 Task: Look for space in Senftenberg, Germany from 11th June, 2023 to 17th June, 2023 for 1 adult in price range Rs.5000 to Rs.12000. Place can be private room with 1  bedroom having 1 bed and 1 bathroom. Property type can be house, flat, guest house, hotel. Booking option can be shelf check-in. Required host language is English.
Action: Mouse moved to (385, 66)
Screenshot: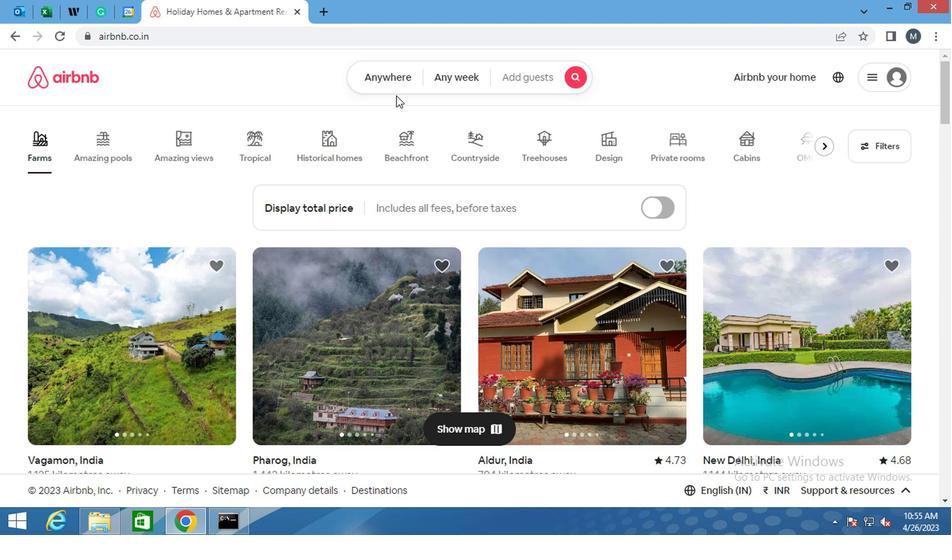 
Action: Mouse pressed left at (385, 66)
Screenshot: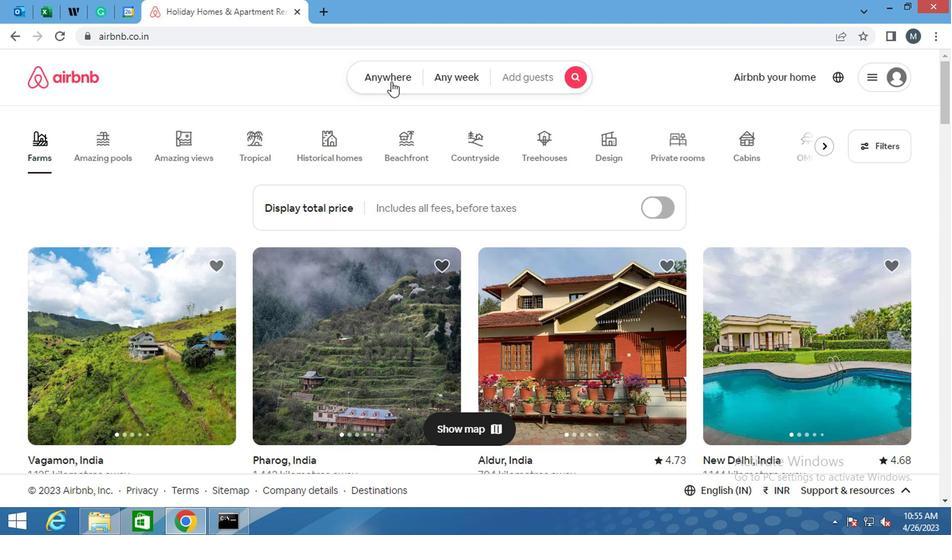 
Action: Mouse moved to (251, 127)
Screenshot: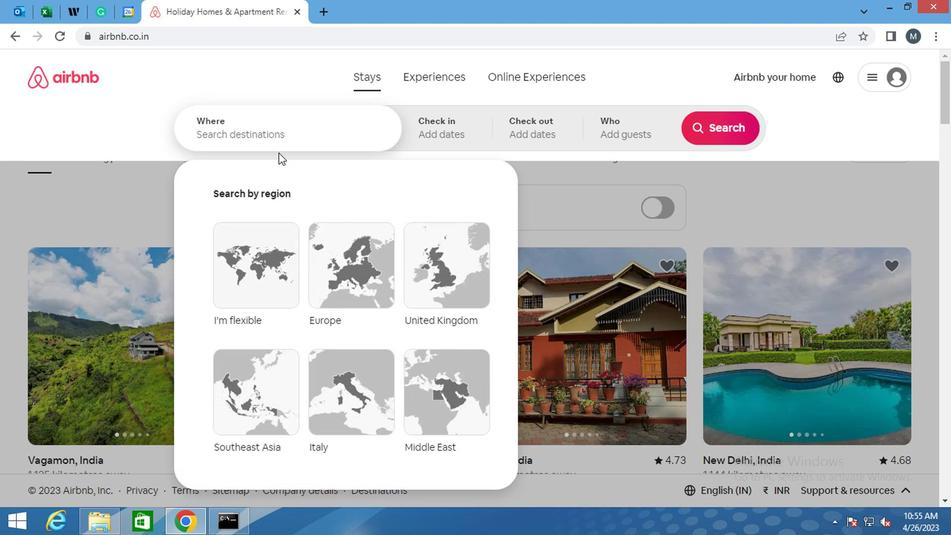 
Action: Mouse pressed left at (251, 127)
Screenshot: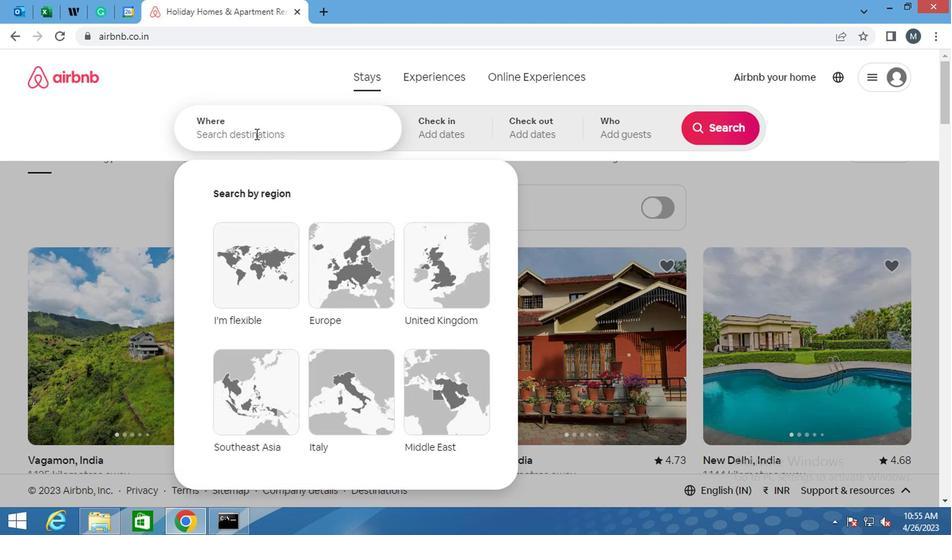 
Action: Key pressed <Key.shift>SENFEN<Key.backspace><Key.backspace>TENBERG,<Key.space><Key.shift>GERMANY<Key.enter>
Screenshot: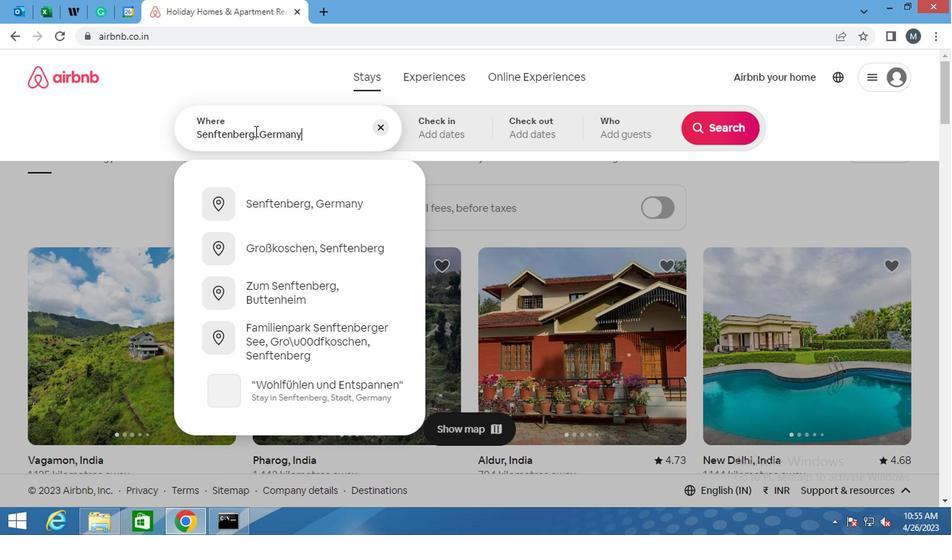 
Action: Mouse moved to (710, 239)
Screenshot: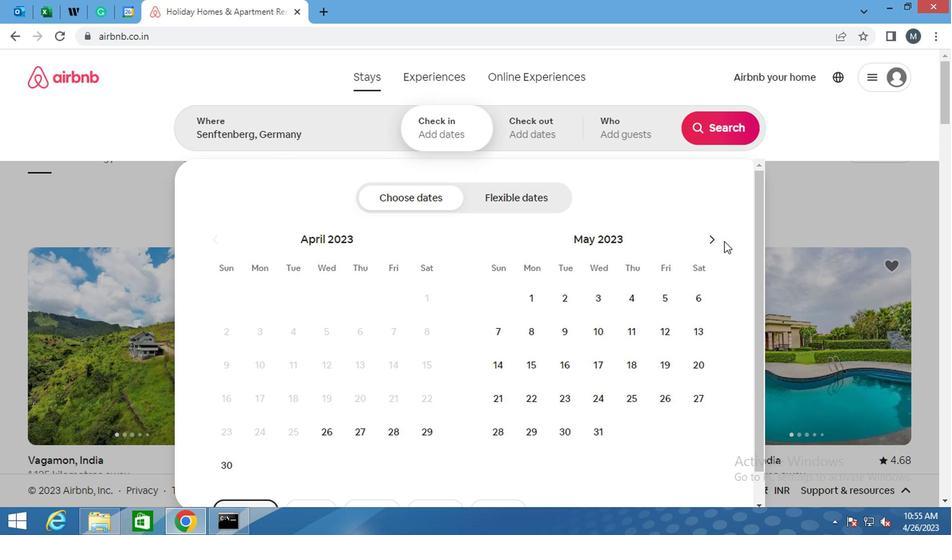 
Action: Mouse pressed left at (710, 239)
Screenshot: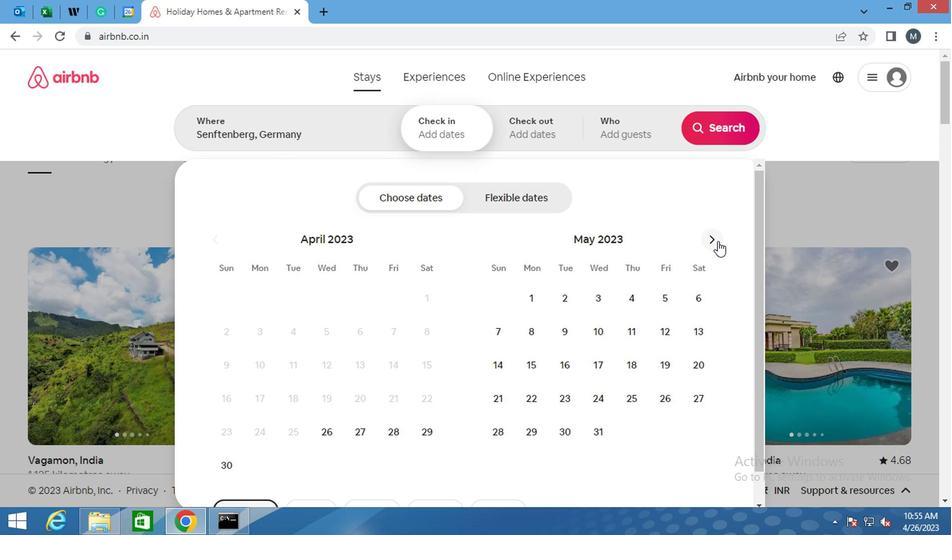 
Action: Mouse pressed left at (710, 239)
Screenshot: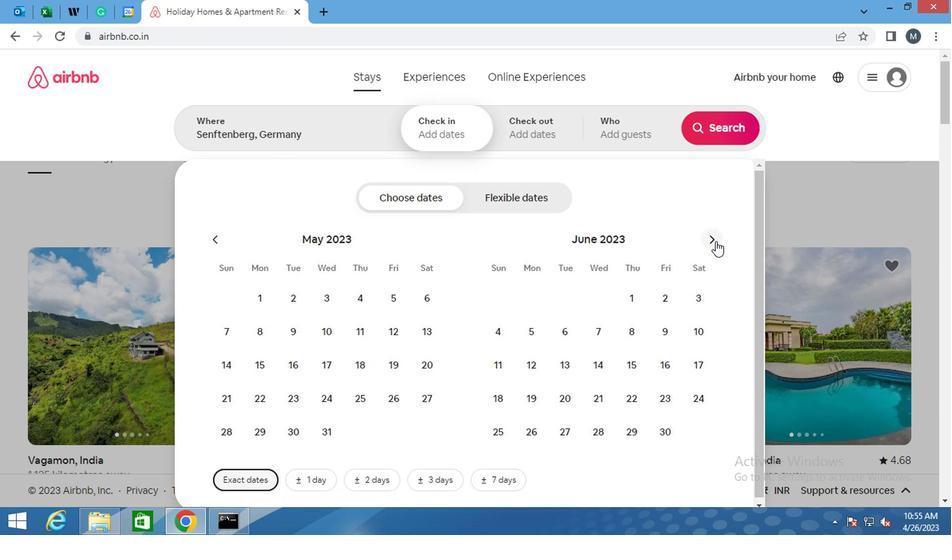 
Action: Mouse moved to (207, 373)
Screenshot: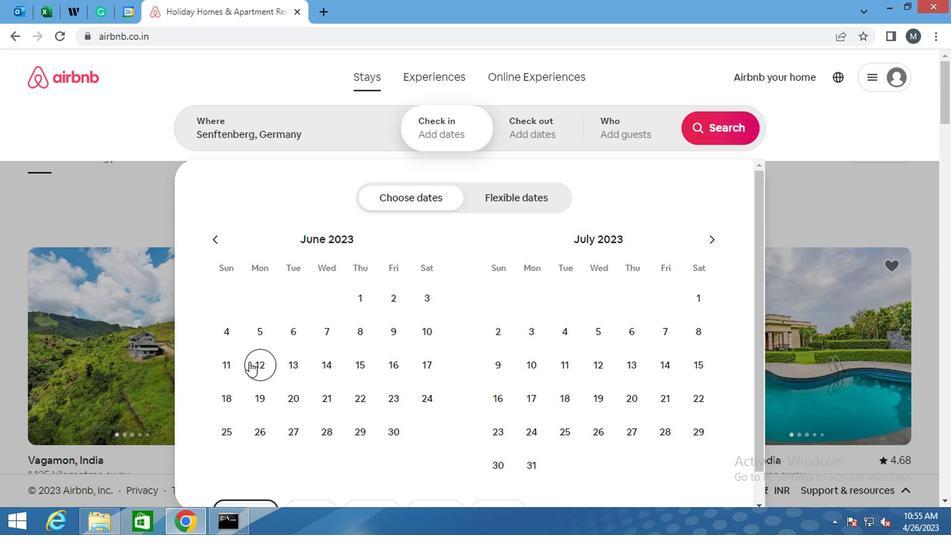 
Action: Mouse pressed left at (207, 373)
Screenshot: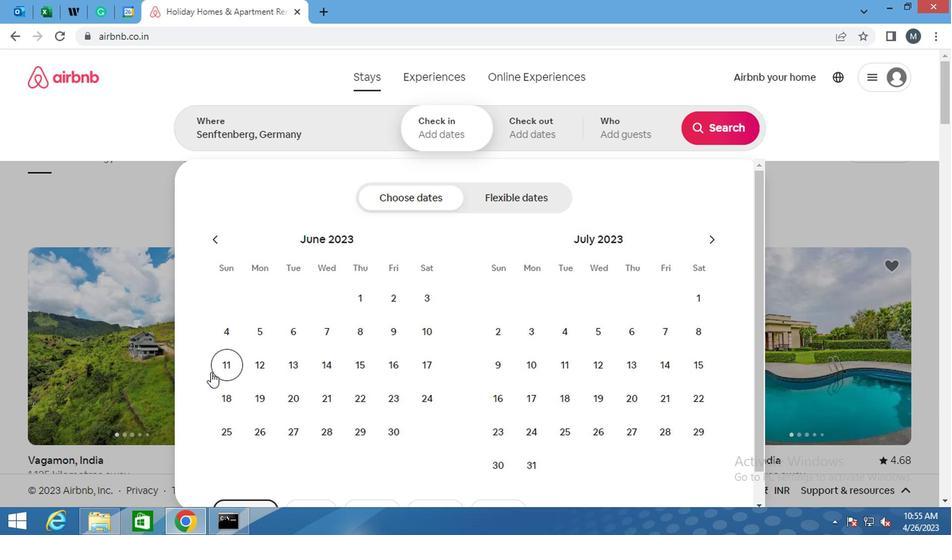 
Action: Mouse moved to (227, 365)
Screenshot: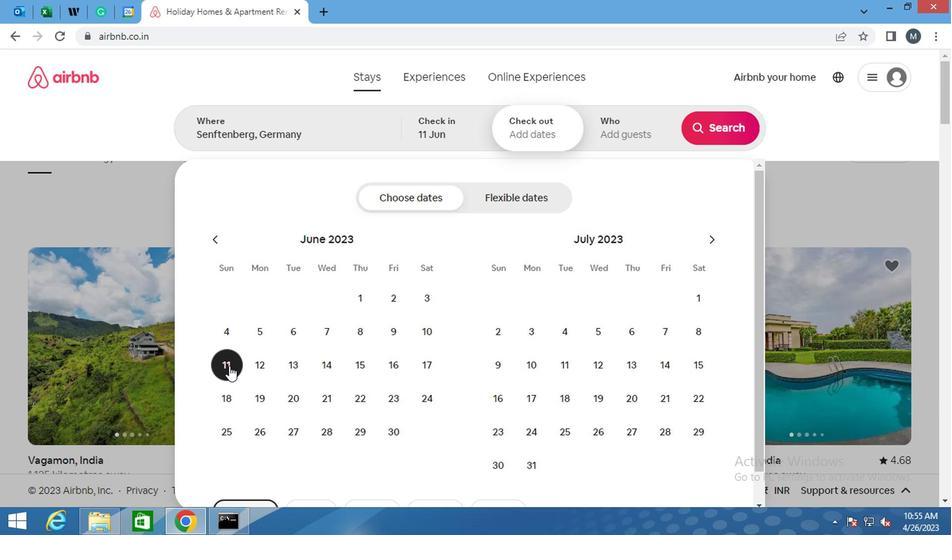 
Action: Mouse pressed left at (227, 365)
Screenshot: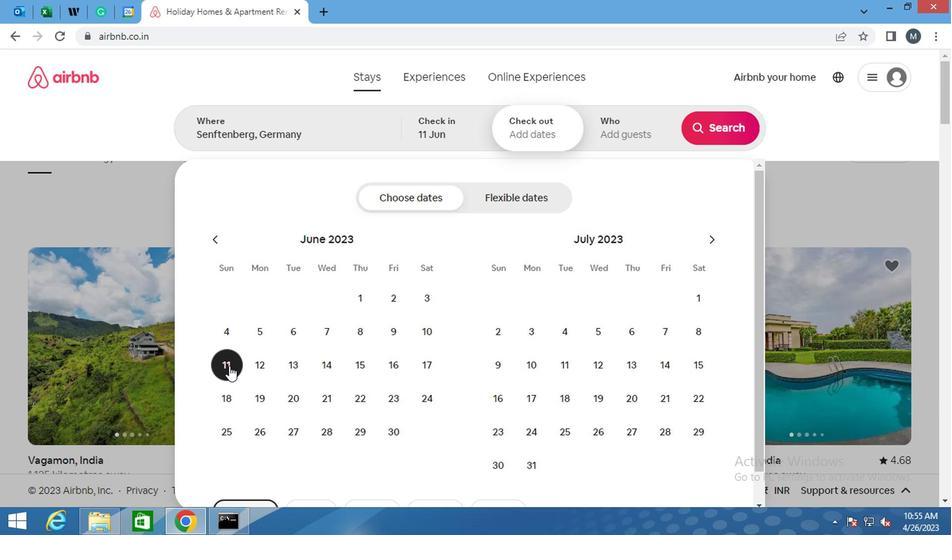 
Action: Mouse pressed left at (227, 365)
Screenshot: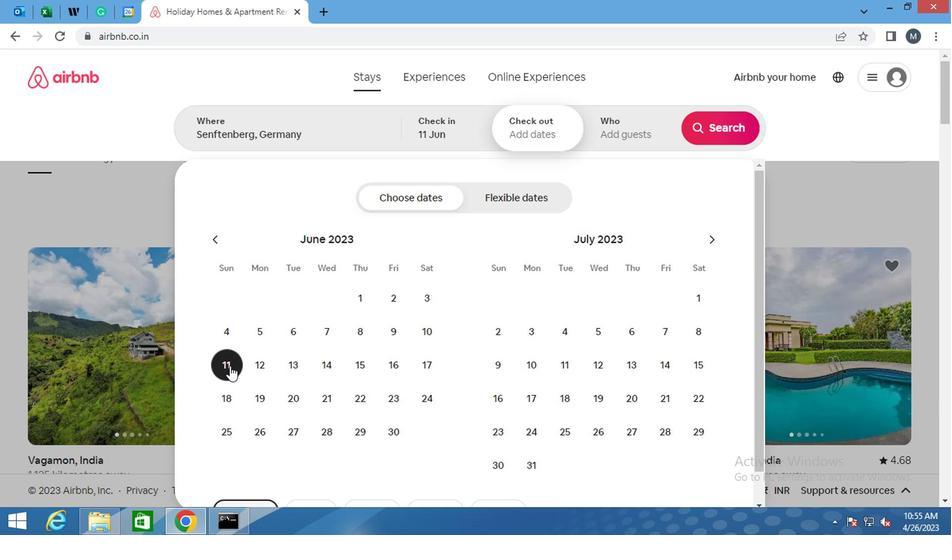 
Action: Mouse moved to (415, 361)
Screenshot: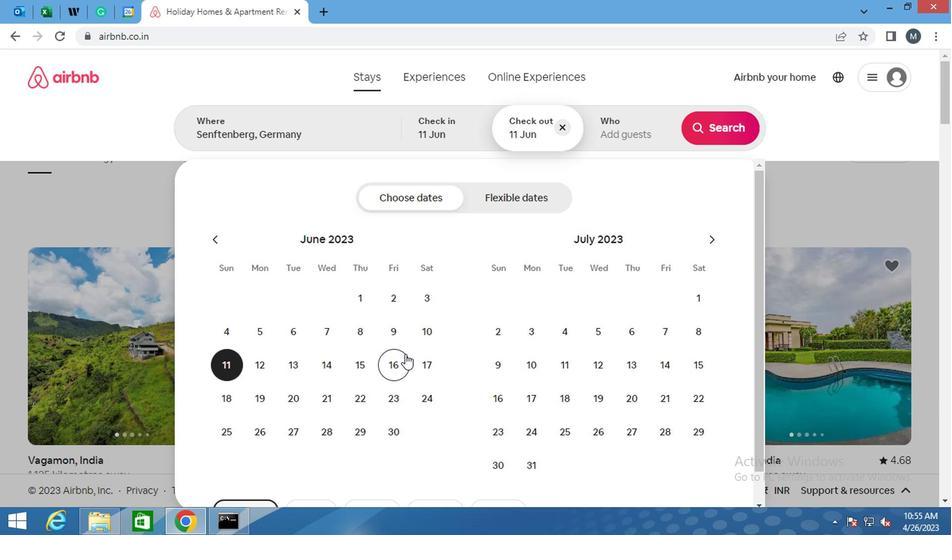 
Action: Mouse pressed left at (415, 361)
Screenshot: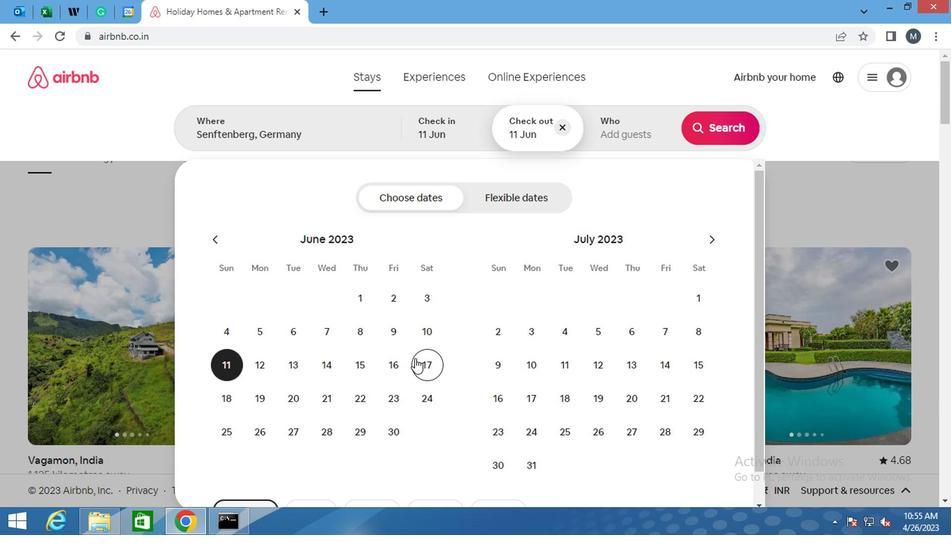 
Action: Mouse moved to (625, 115)
Screenshot: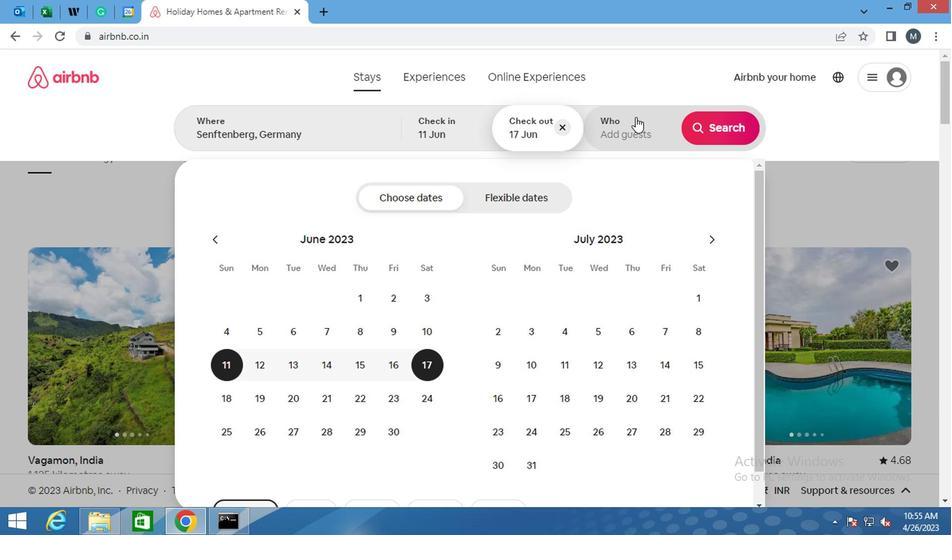 
Action: Mouse pressed left at (625, 115)
Screenshot: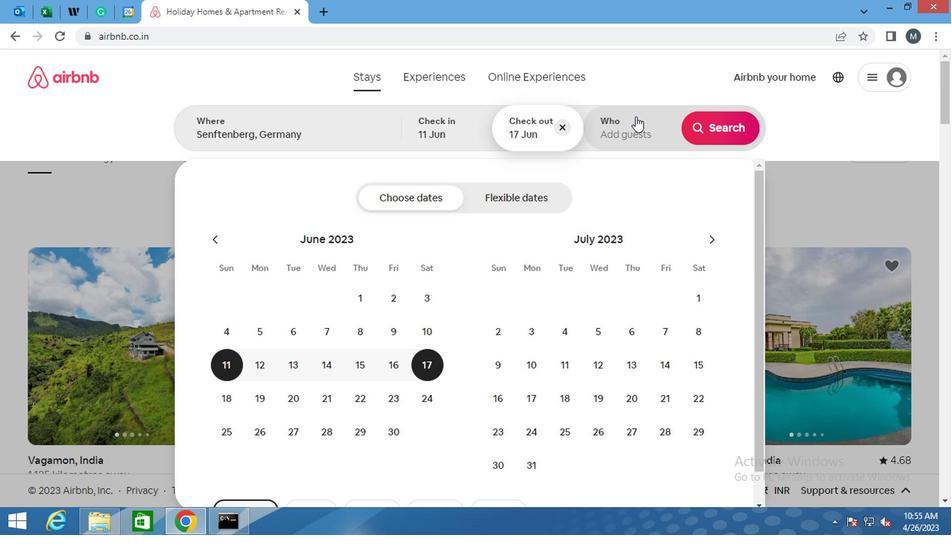 
Action: Mouse moved to (721, 193)
Screenshot: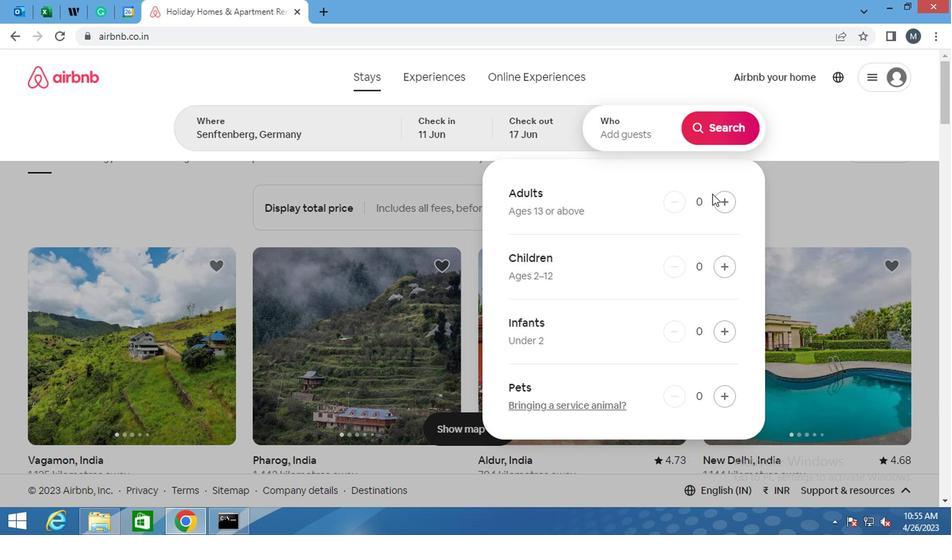 
Action: Mouse pressed left at (721, 193)
Screenshot: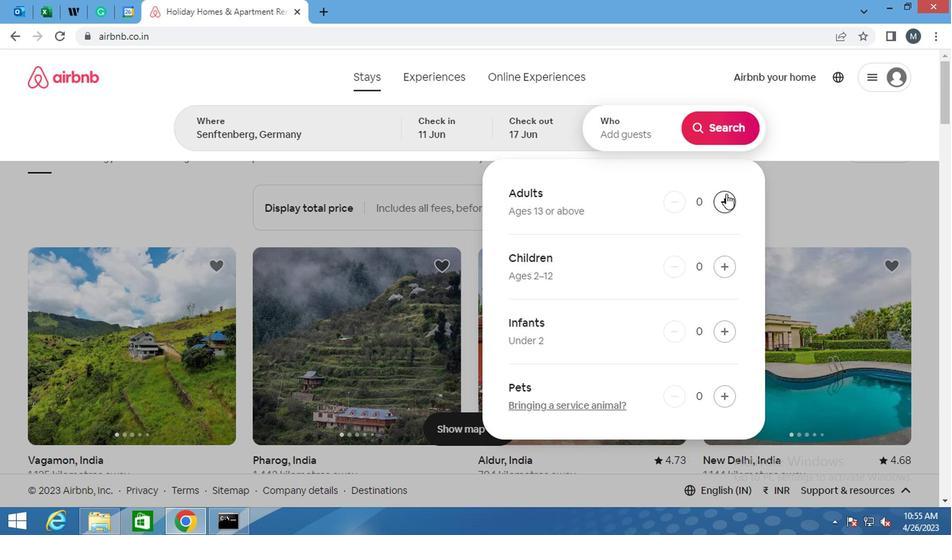 
Action: Mouse moved to (709, 145)
Screenshot: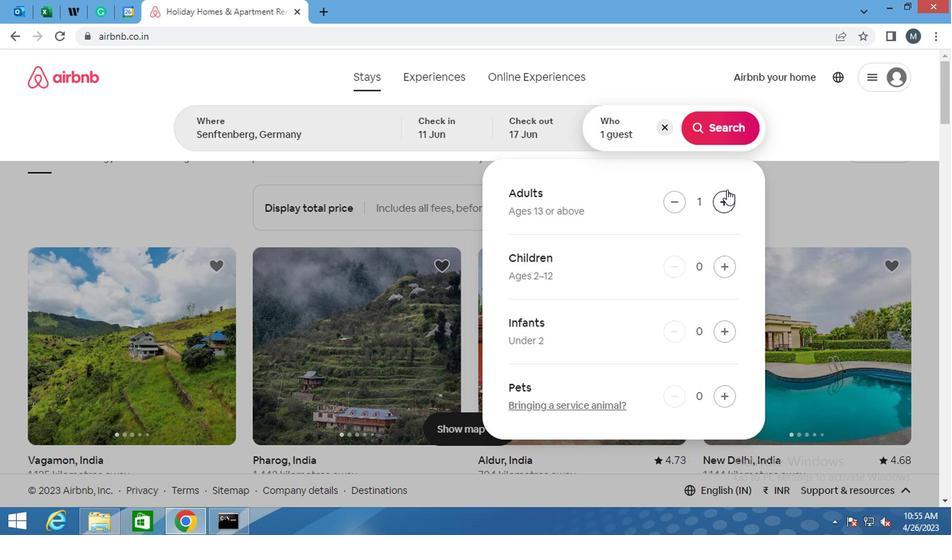 
Action: Mouse pressed left at (709, 145)
Screenshot: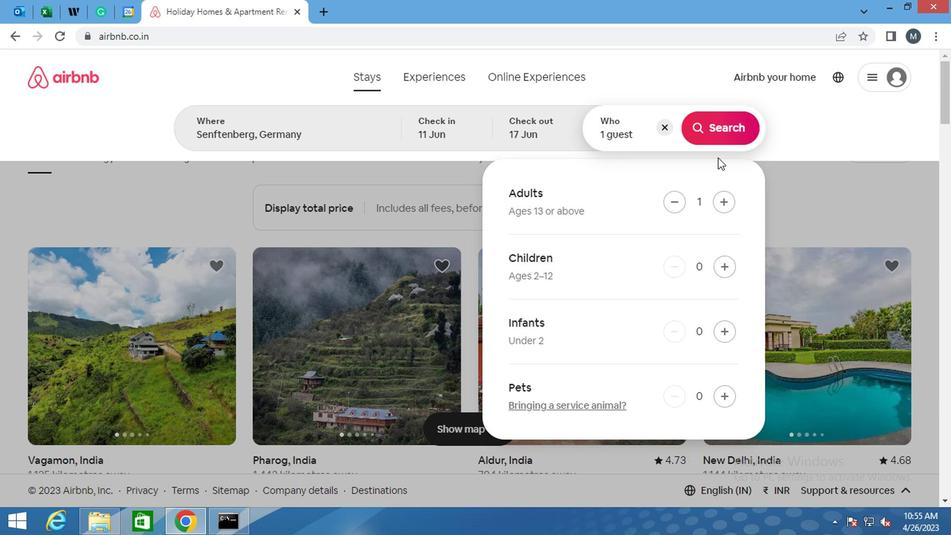 
Action: Mouse moved to (738, 125)
Screenshot: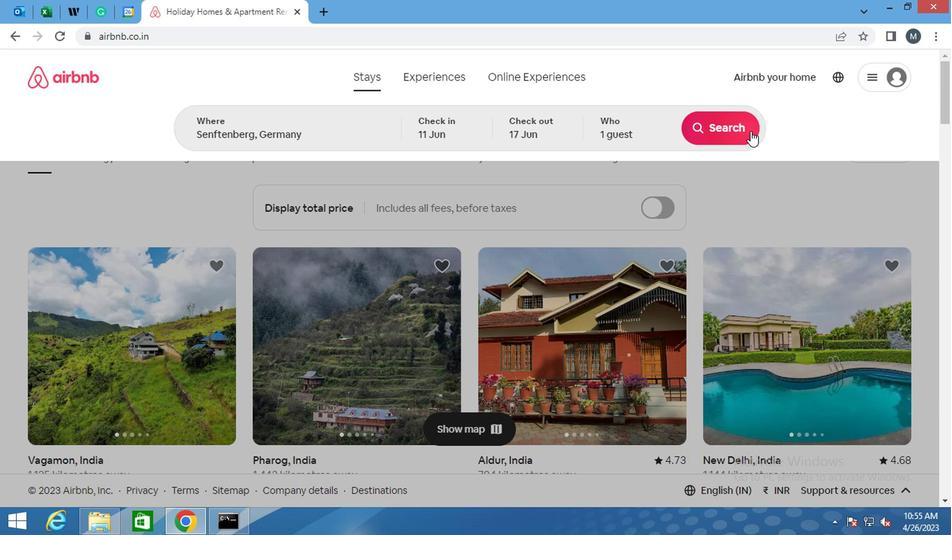 
Action: Mouse pressed left at (738, 125)
Screenshot: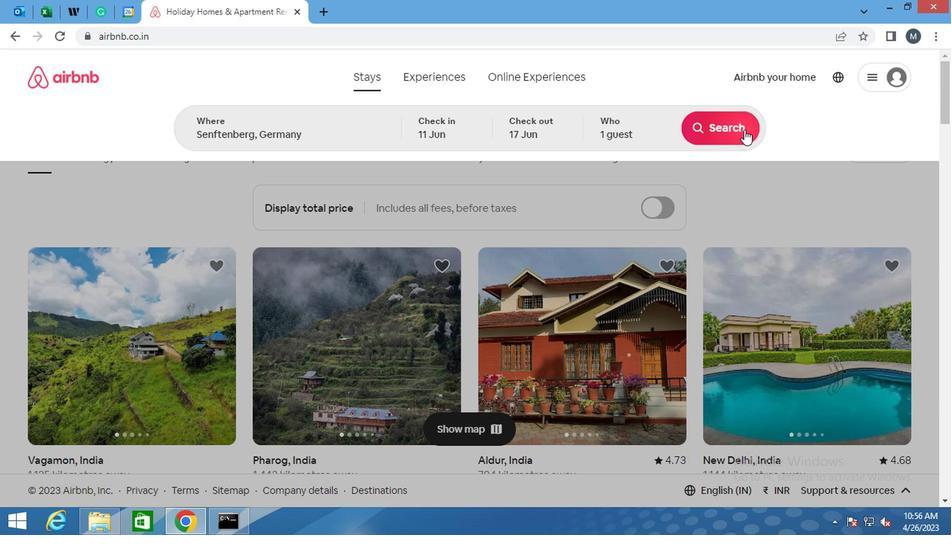 
Action: Mouse moved to (882, 137)
Screenshot: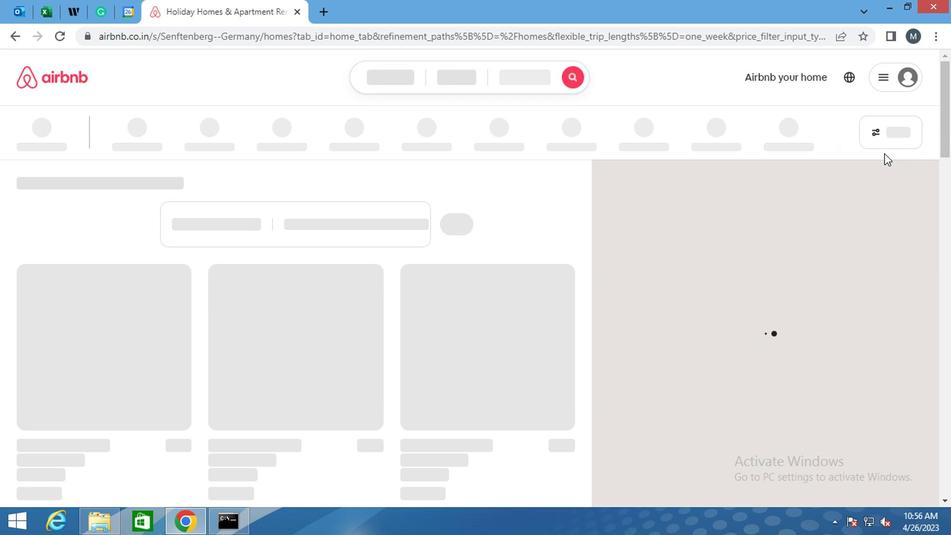 
Action: Mouse pressed left at (882, 137)
Screenshot: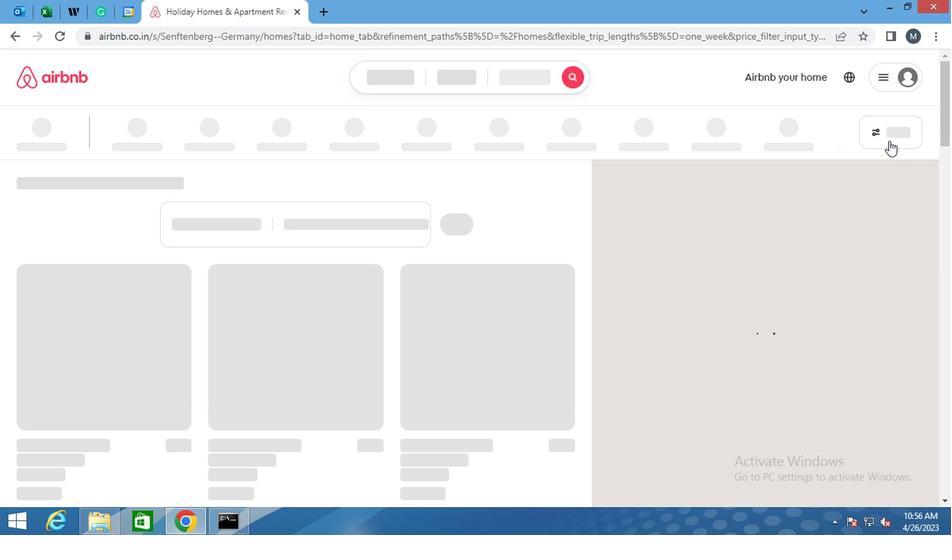 
Action: Mouse moved to (884, 122)
Screenshot: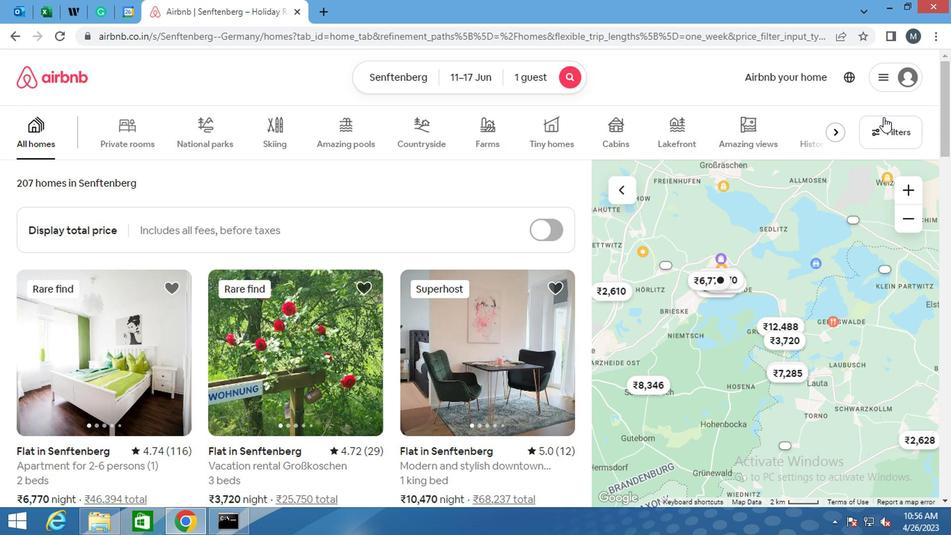 
Action: Mouse pressed left at (884, 122)
Screenshot: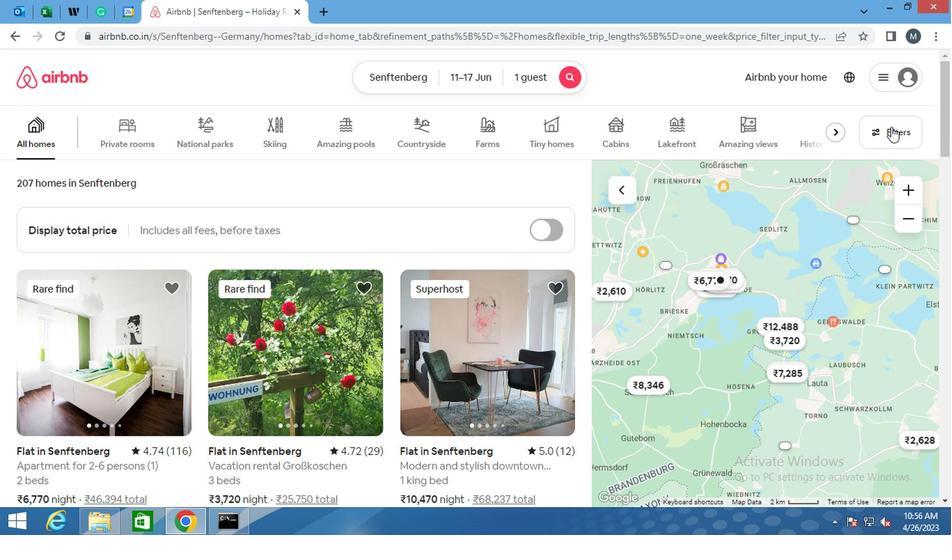 
Action: Mouse moved to (367, 309)
Screenshot: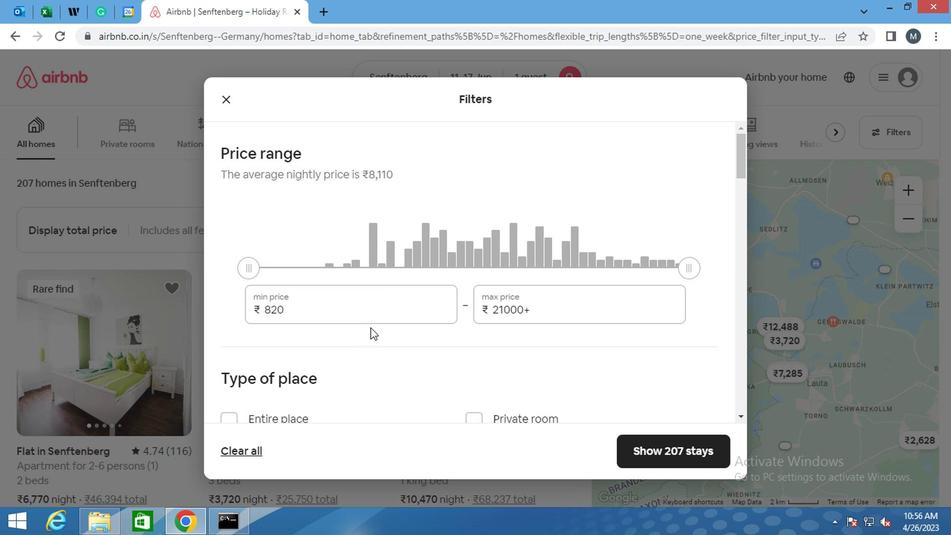 
Action: Mouse pressed left at (367, 309)
Screenshot: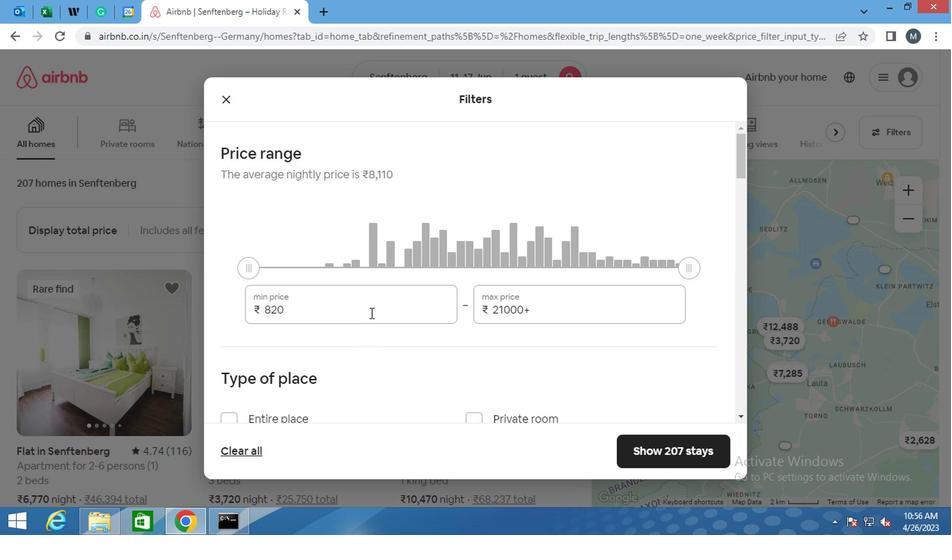 
Action: Mouse pressed left at (367, 309)
Screenshot: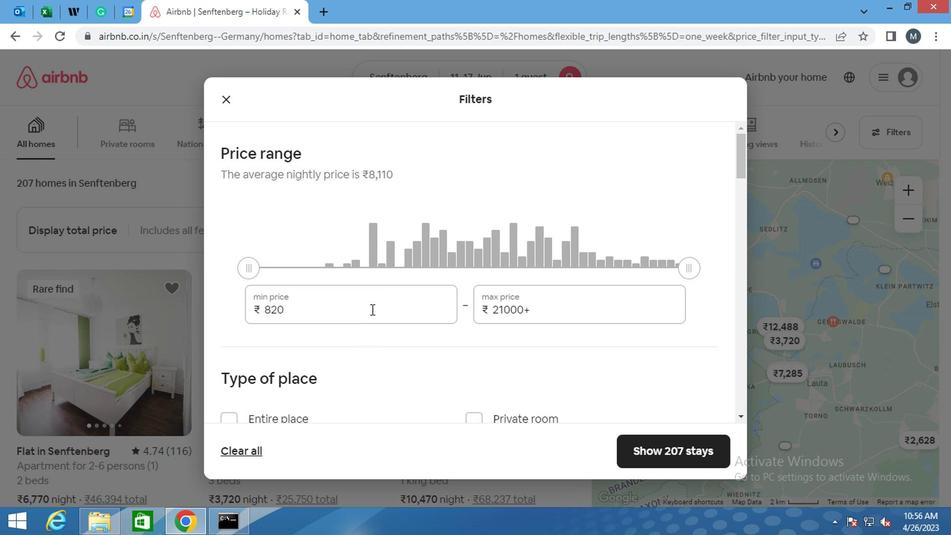 
Action: Key pressed 50
Screenshot: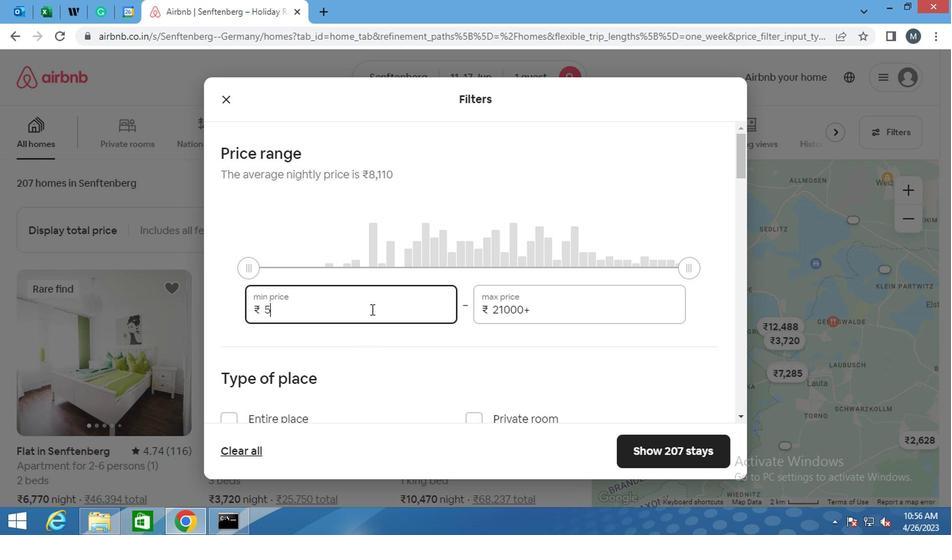 
Action: Mouse moved to (454, 301)
Screenshot: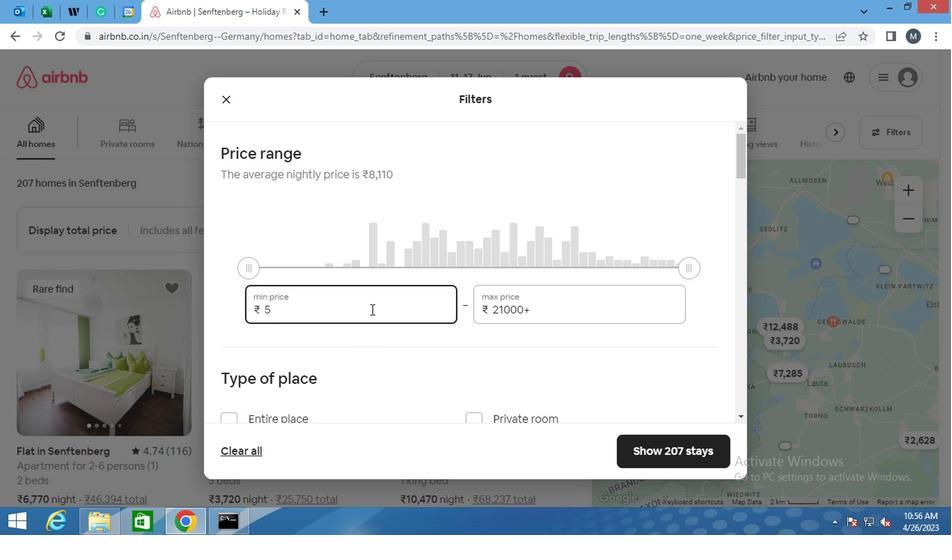 
Action: Key pressed 0
Screenshot: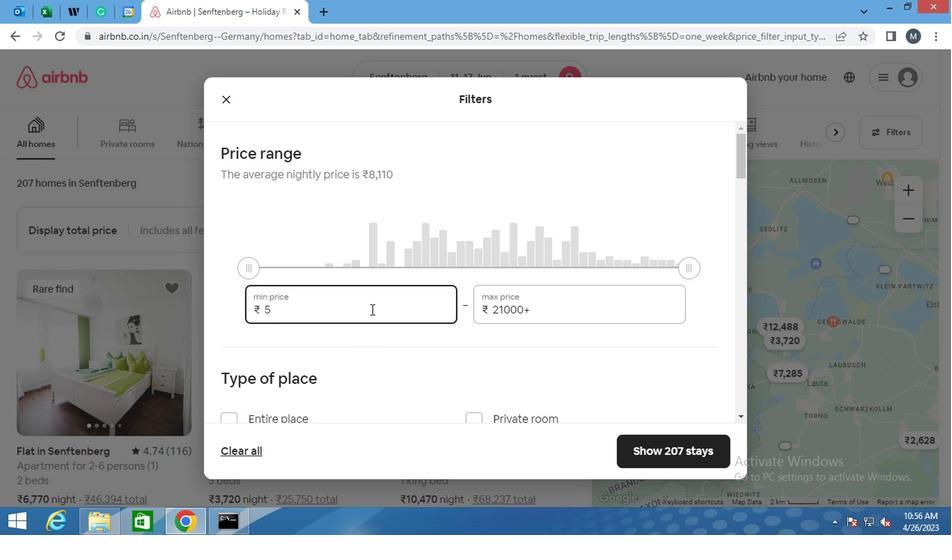 
Action: Mouse moved to (524, 296)
Screenshot: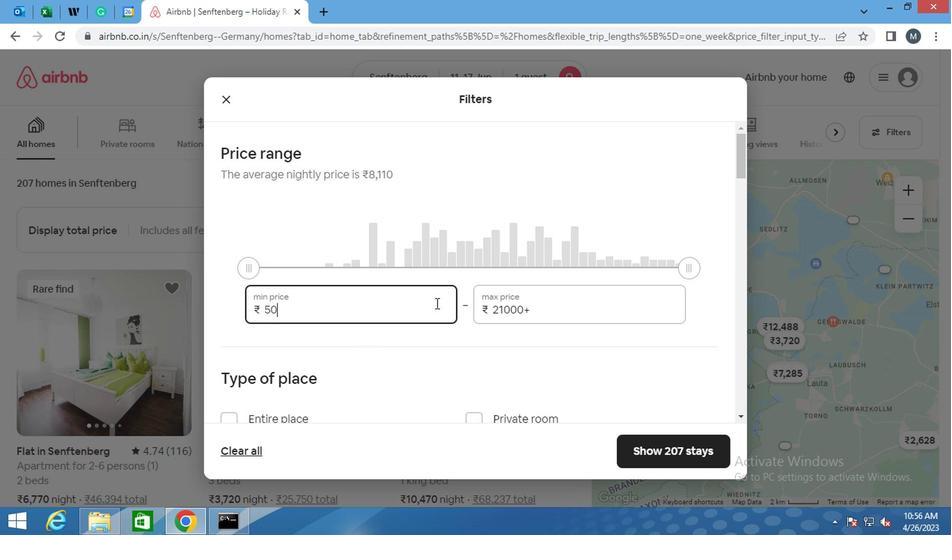 
Action: Key pressed 0
Screenshot: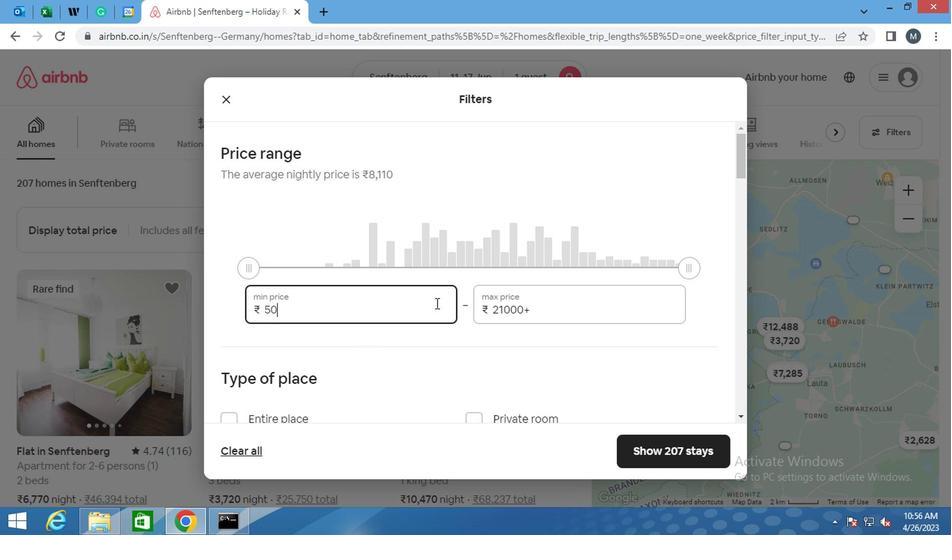 
Action: Mouse moved to (522, 306)
Screenshot: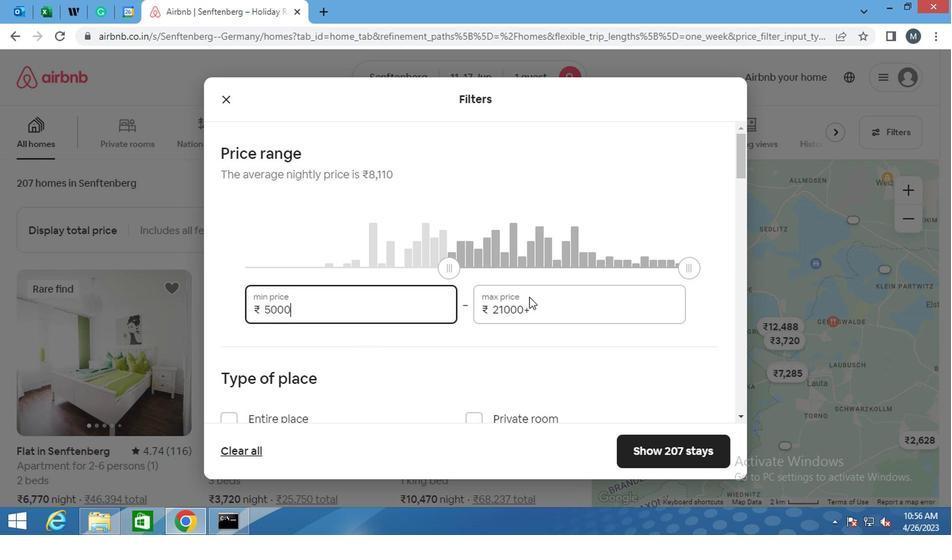 
Action: Mouse pressed left at (522, 306)
Screenshot: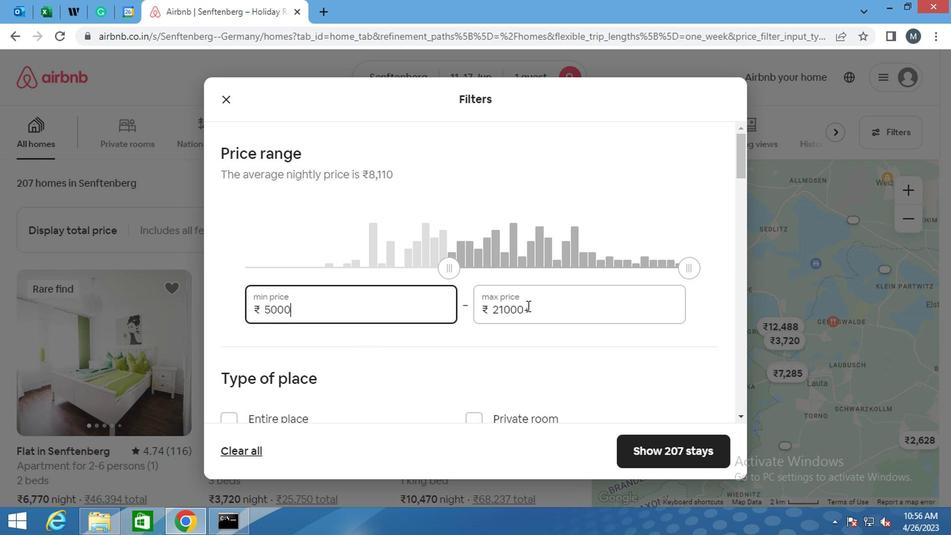 
Action: Mouse pressed left at (522, 306)
Screenshot: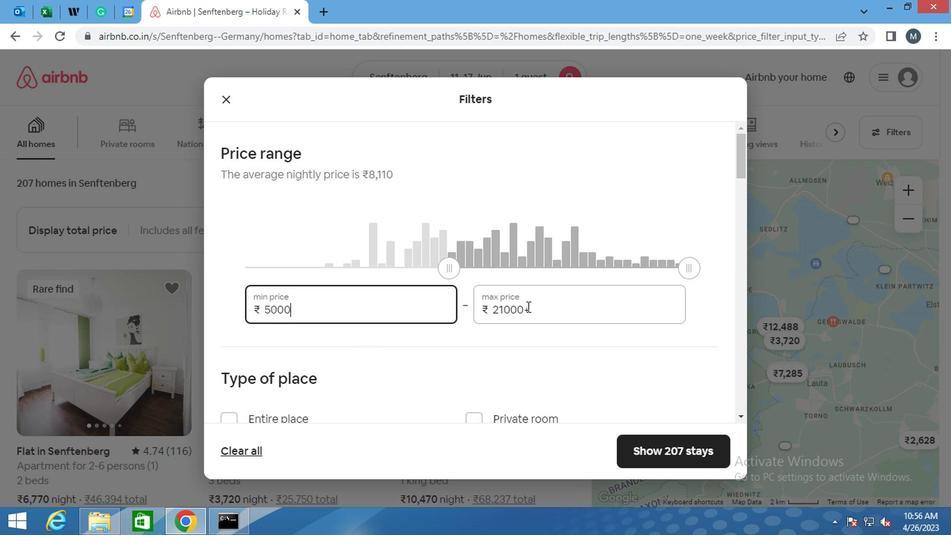 
Action: Mouse pressed left at (522, 306)
Screenshot: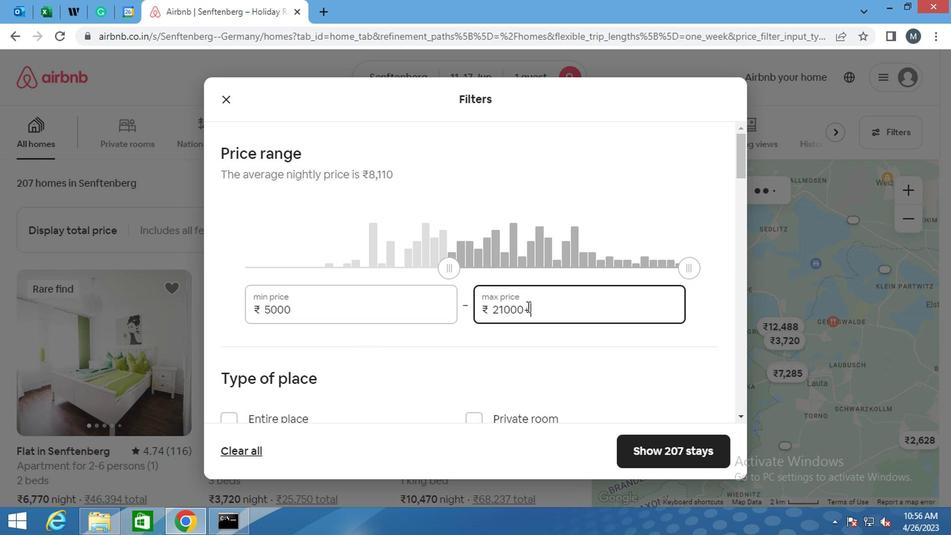 
Action: Key pressed 12000
Screenshot: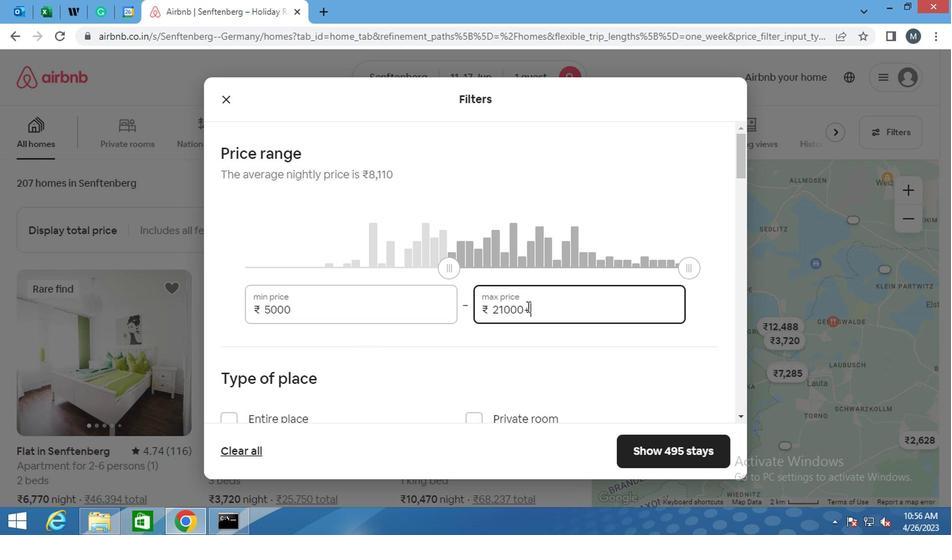 
Action: Mouse moved to (517, 308)
Screenshot: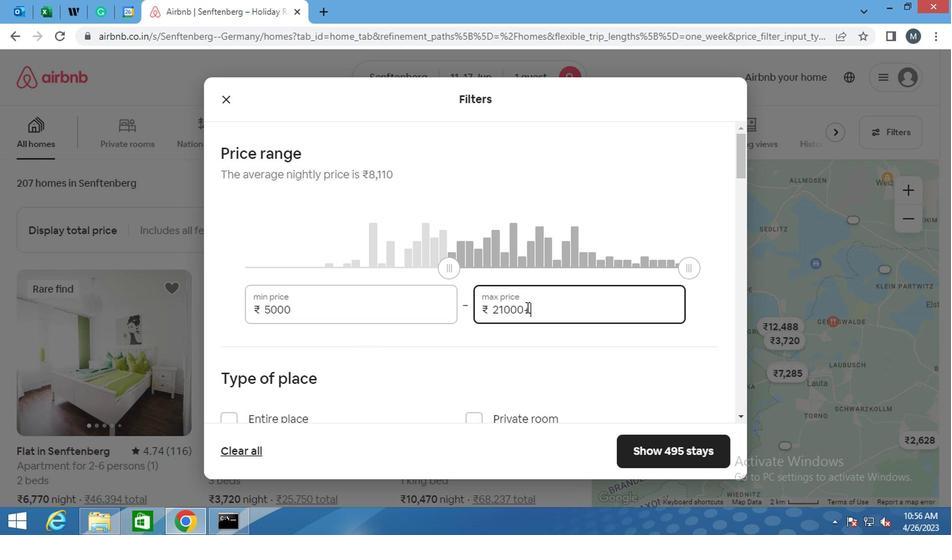 
Action: Mouse pressed left at (517, 308)
Screenshot: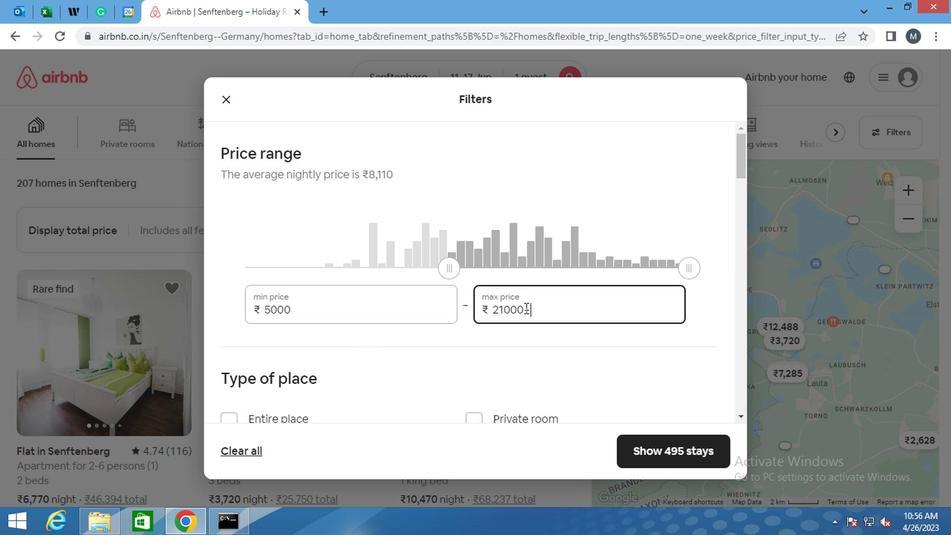 
Action: Mouse pressed left at (517, 308)
Screenshot: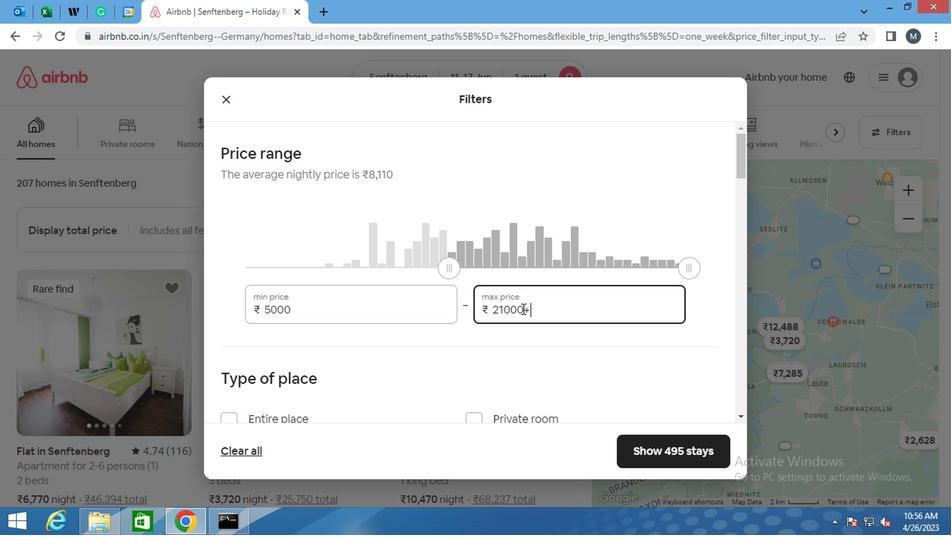 
Action: Mouse moved to (517, 308)
Screenshot: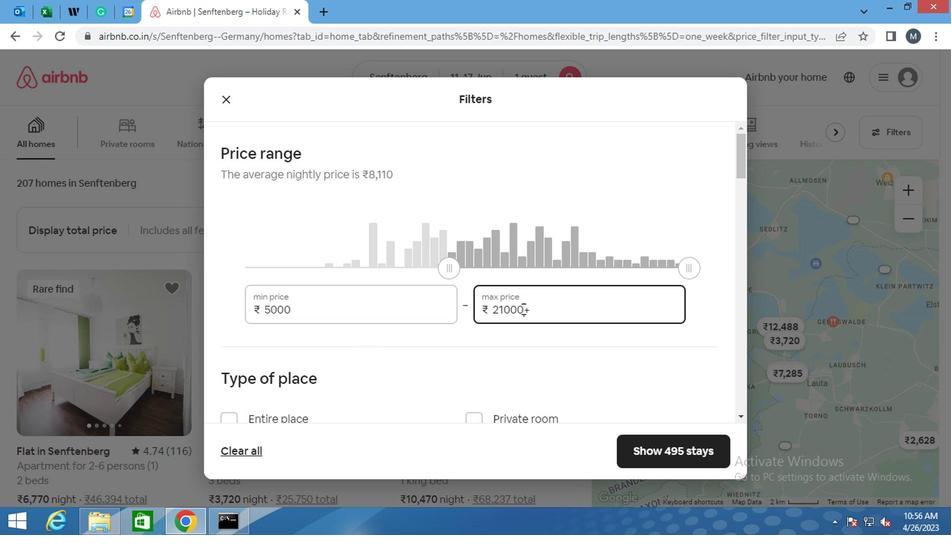
Action: Mouse pressed left at (517, 308)
Screenshot: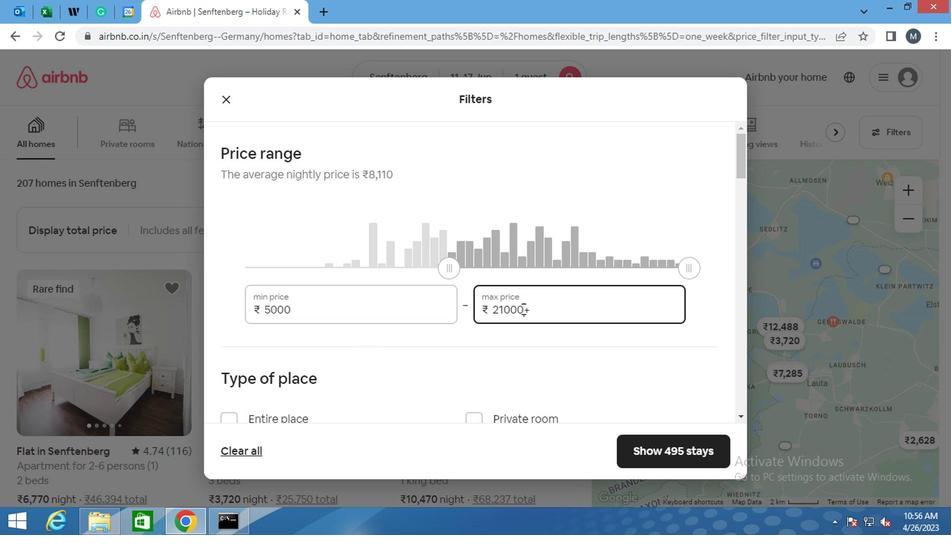 
Action: Key pressed 12000
Screenshot: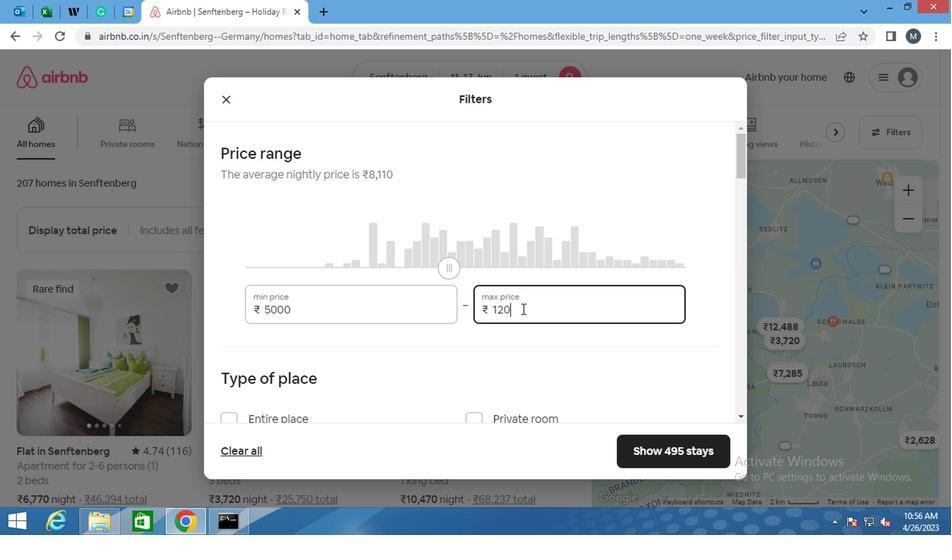 
Action: Mouse scrolled (517, 307) with delta (0, 0)
Screenshot: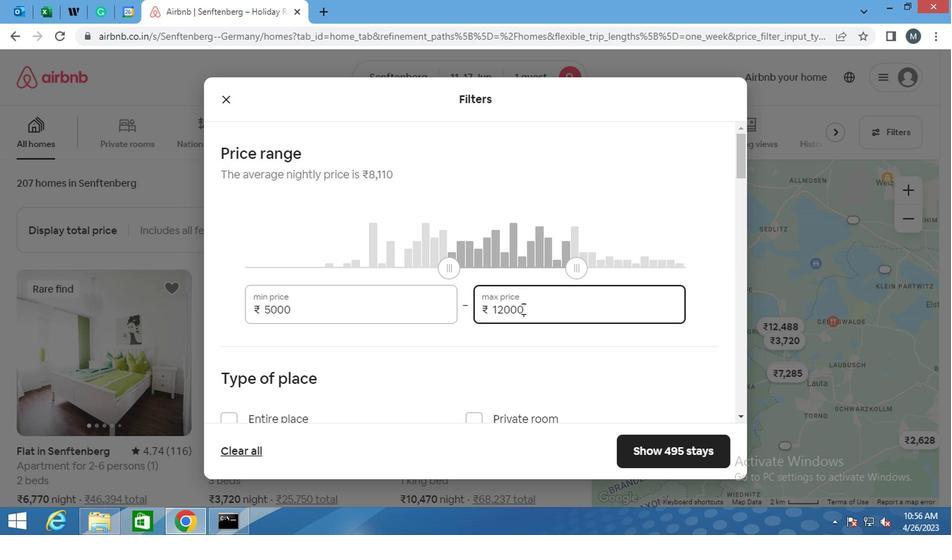 
Action: Mouse scrolled (517, 307) with delta (0, 0)
Screenshot: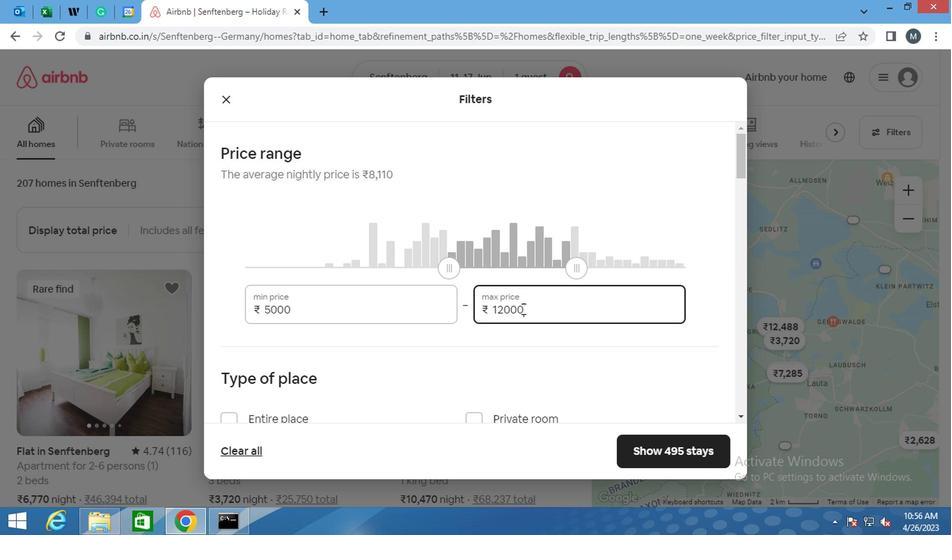 
Action: Mouse moved to (502, 282)
Screenshot: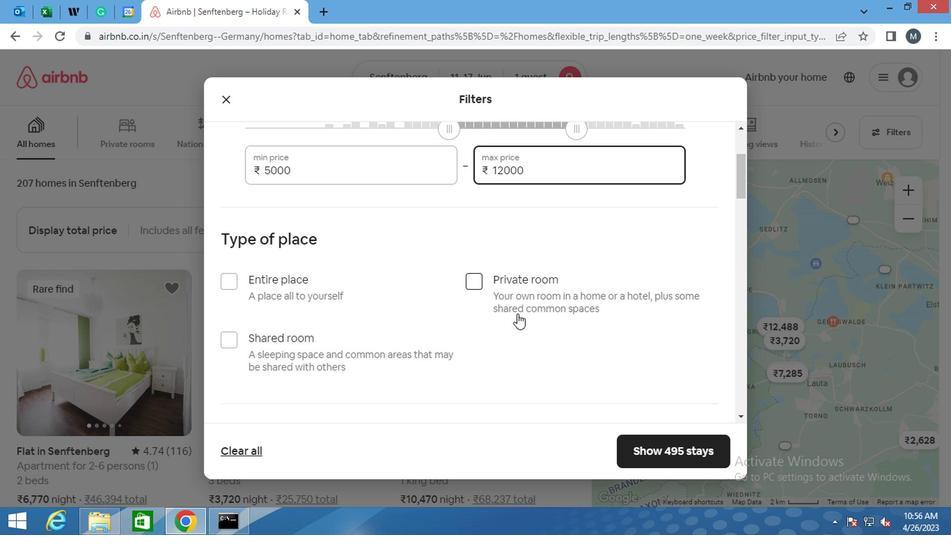 
Action: Mouse pressed left at (502, 282)
Screenshot: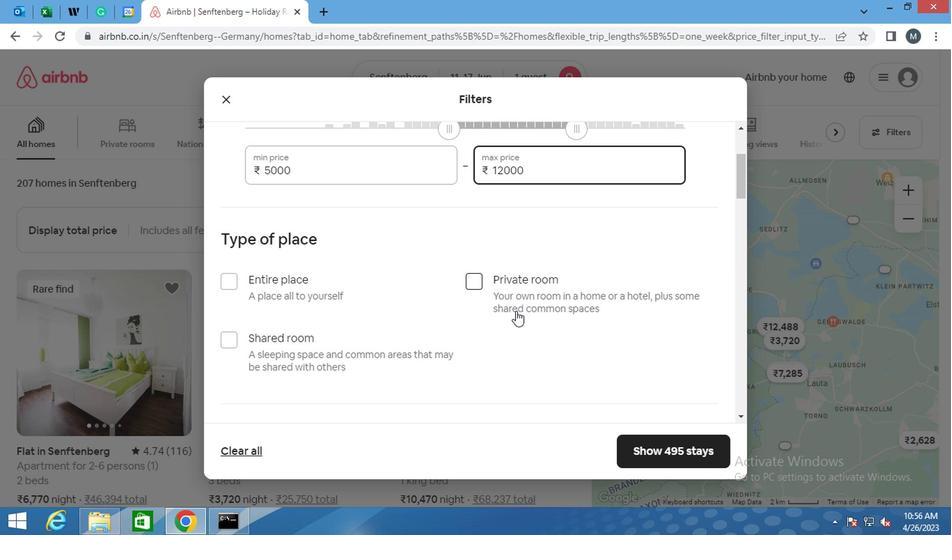 
Action: Mouse moved to (501, 286)
Screenshot: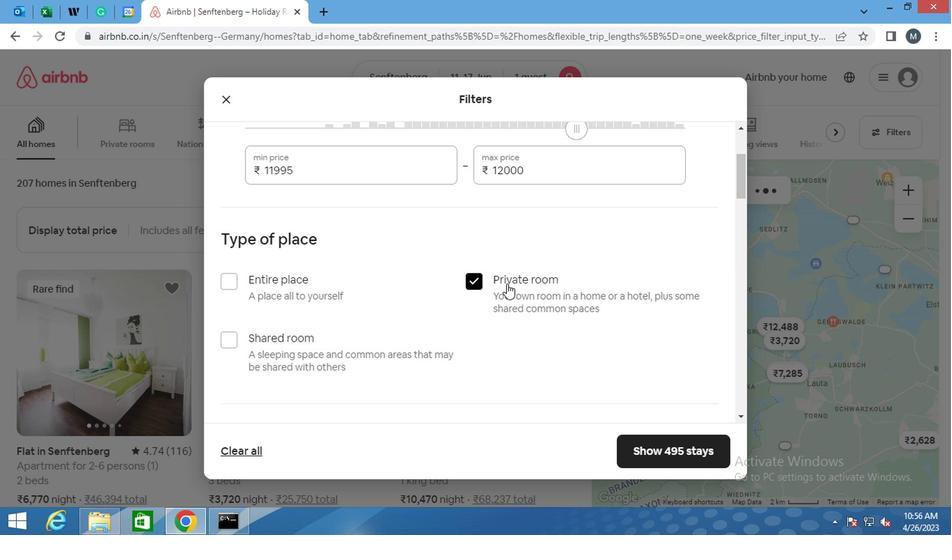 
Action: Mouse scrolled (501, 286) with delta (0, 0)
Screenshot: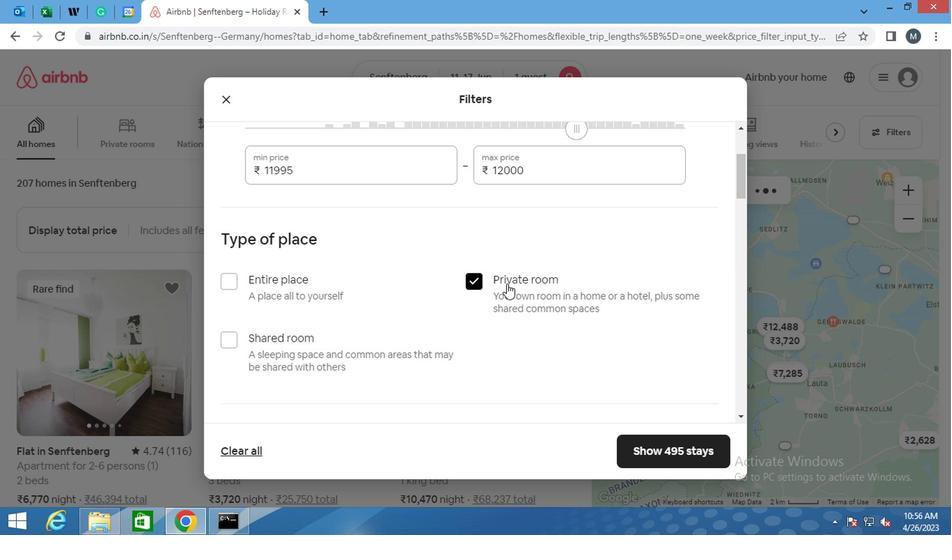 
Action: Mouse moved to (501, 289)
Screenshot: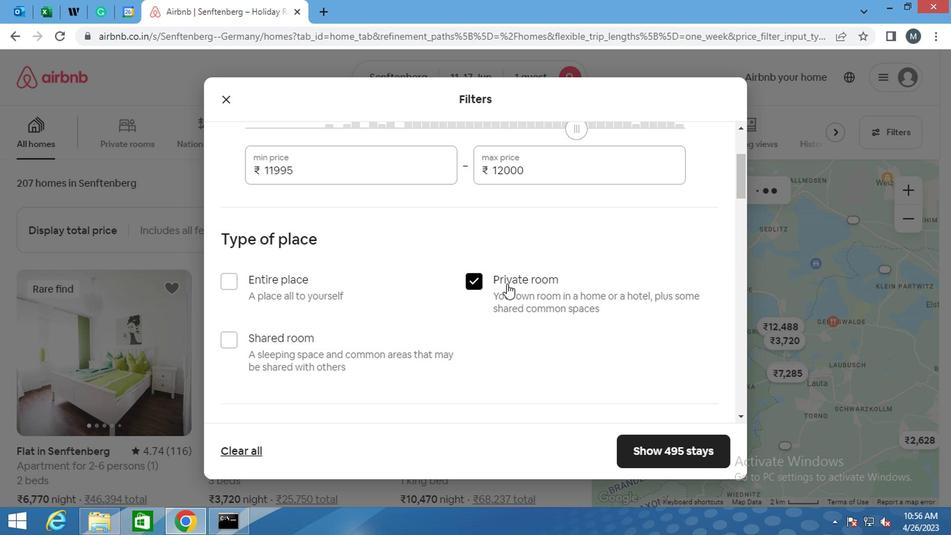
Action: Mouse scrolled (501, 288) with delta (0, 0)
Screenshot: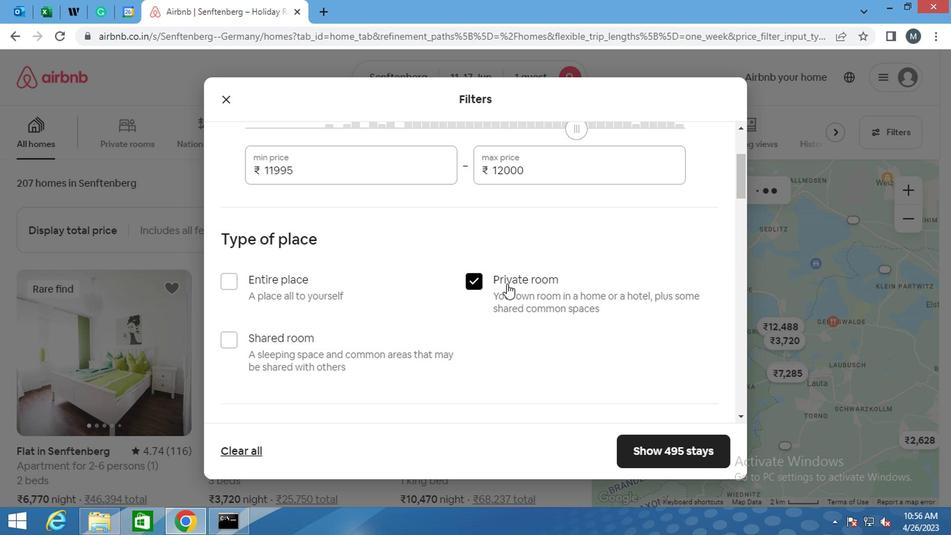 
Action: Mouse moved to (501, 291)
Screenshot: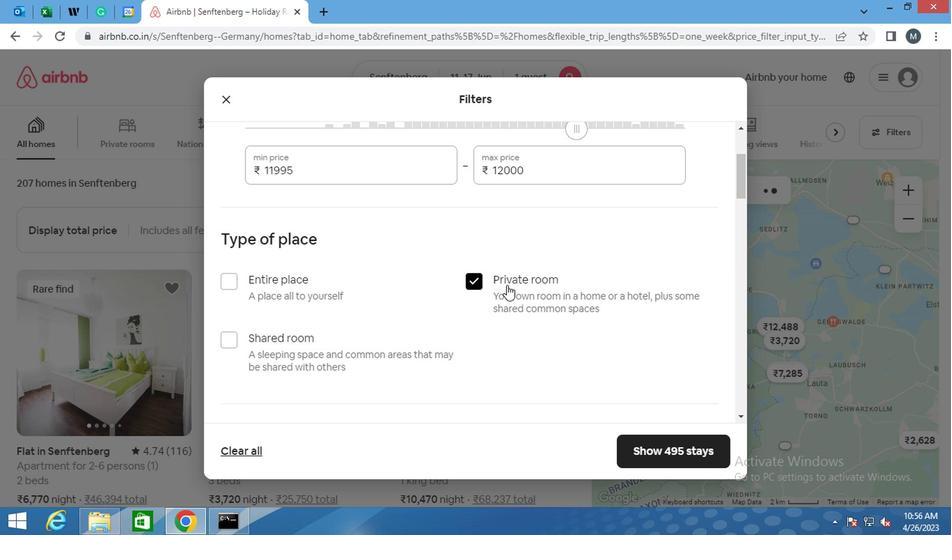 
Action: Mouse scrolled (501, 290) with delta (0, 0)
Screenshot: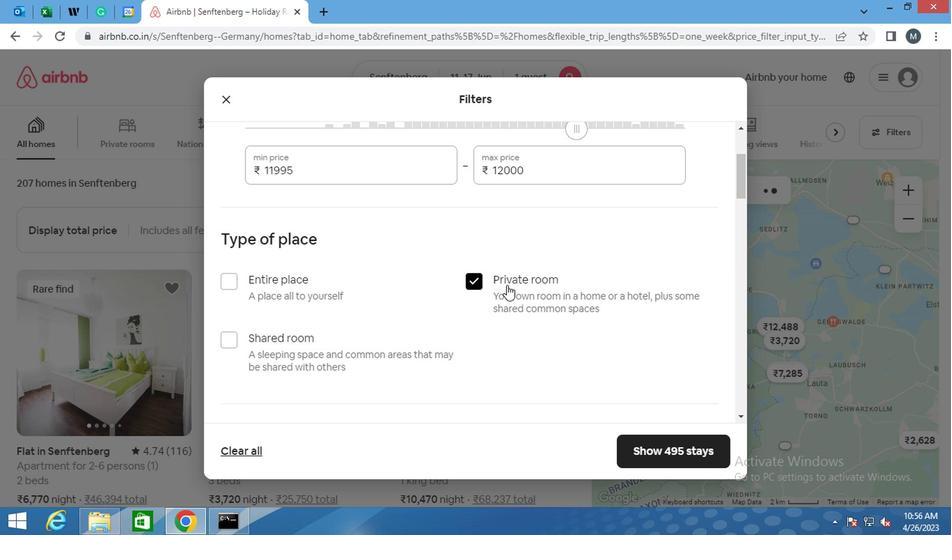 
Action: Mouse moved to (501, 293)
Screenshot: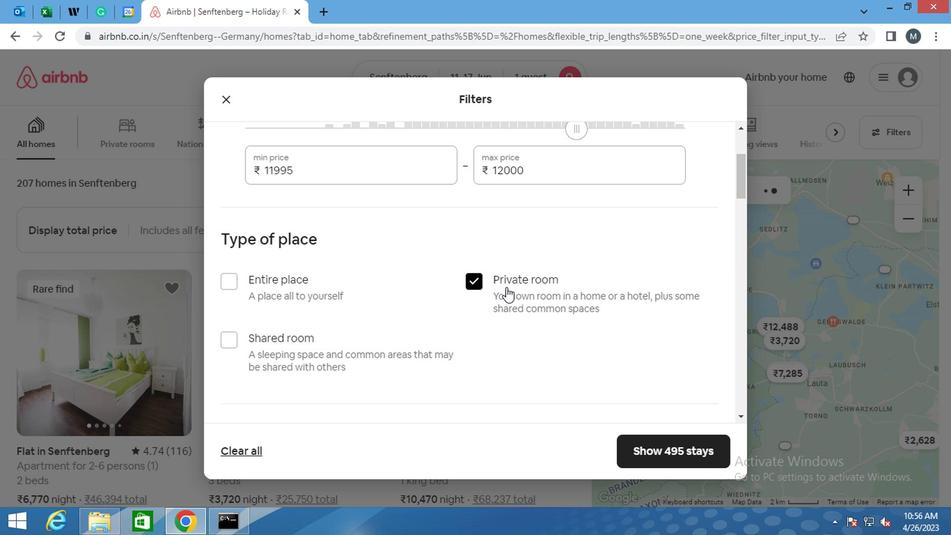 
Action: Mouse scrolled (501, 292) with delta (0, 0)
Screenshot: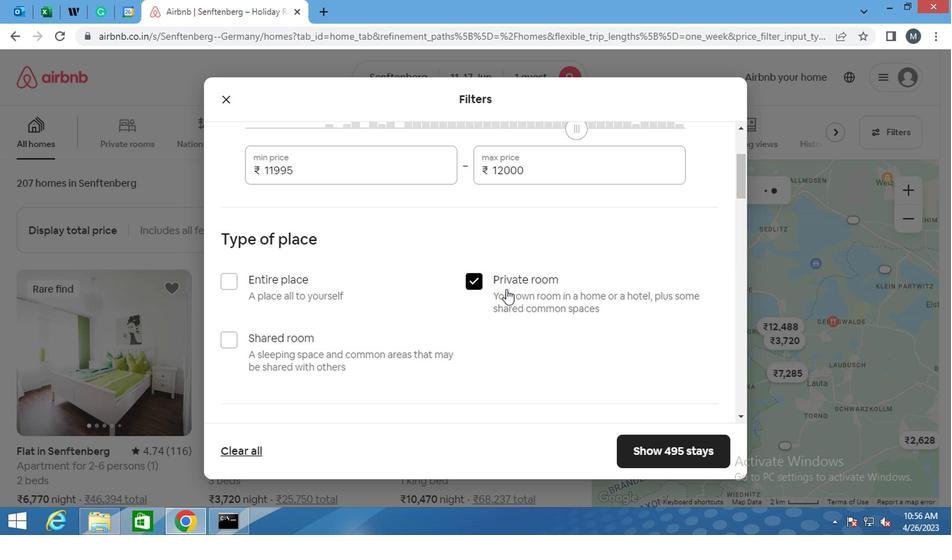 
Action: Mouse moved to (292, 230)
Screenshot: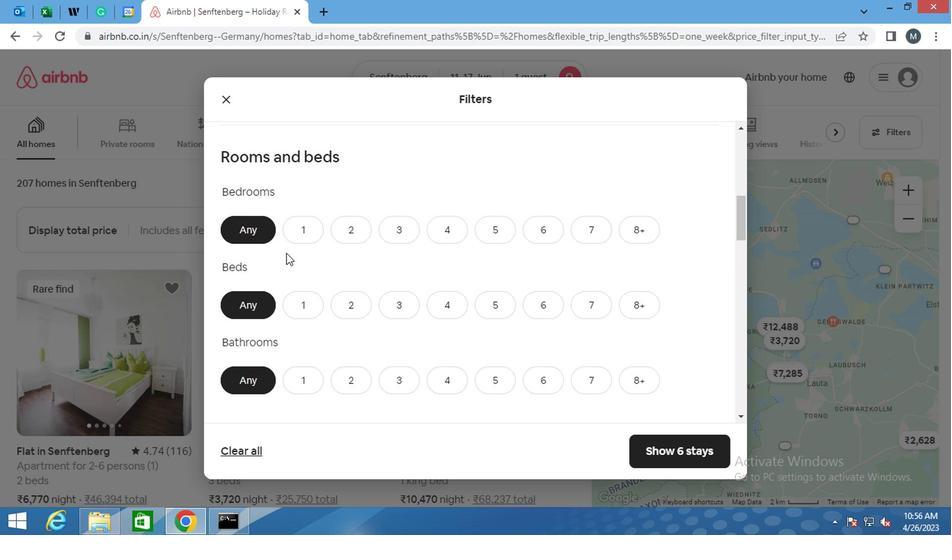 
Action: Mouse pressed left at (292, 230)
Screenshot: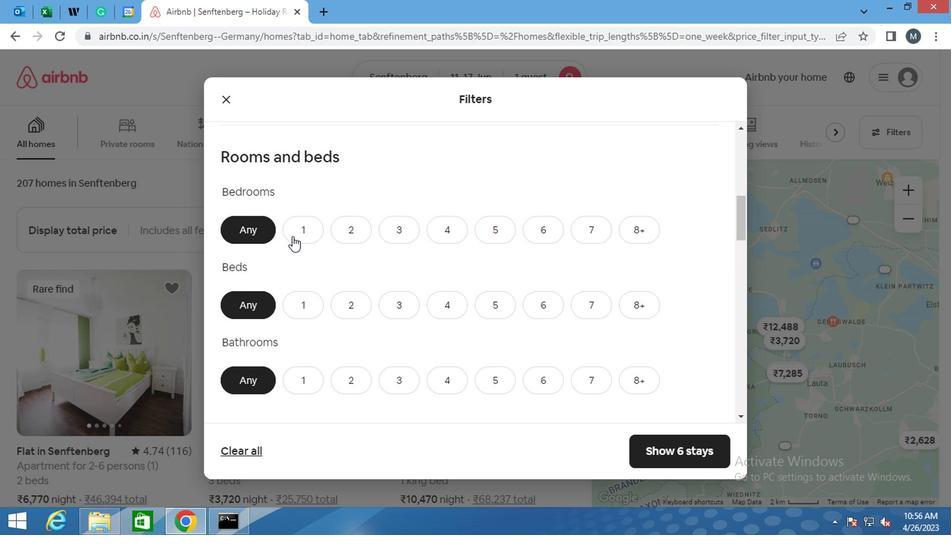 
Action: Mouse moved to (310, 301)
Screenshot: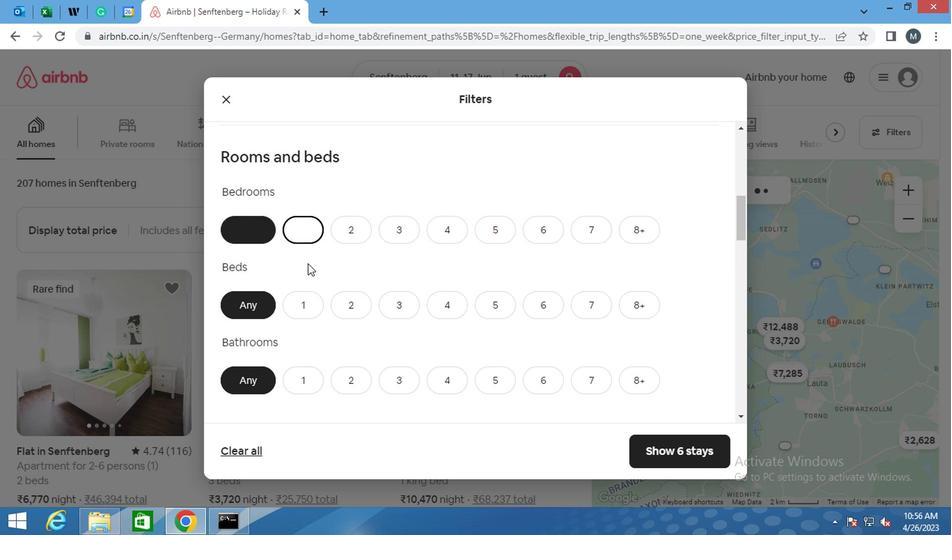 
Action: Mouse pressed left at (310, 301)
Screenshot: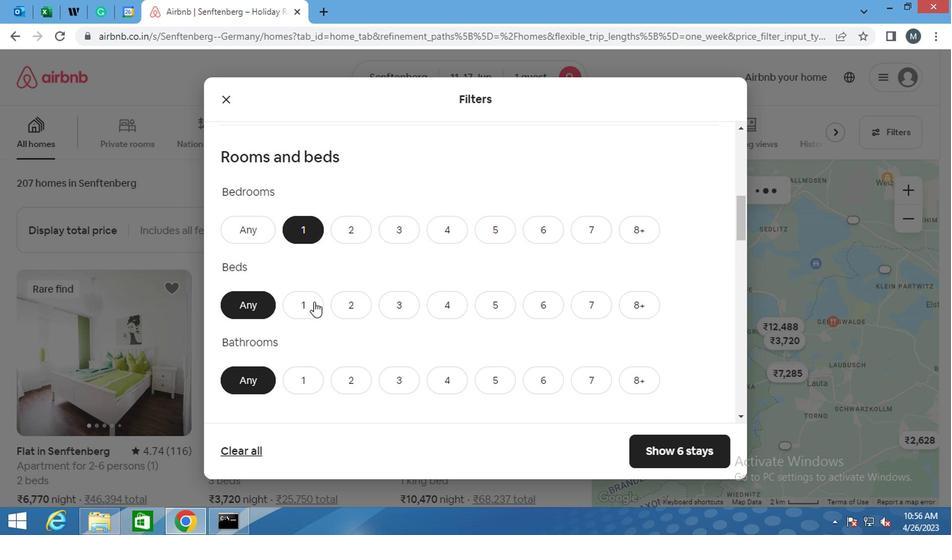 
Action: Mouse moved to (308, 382)
Screenshot: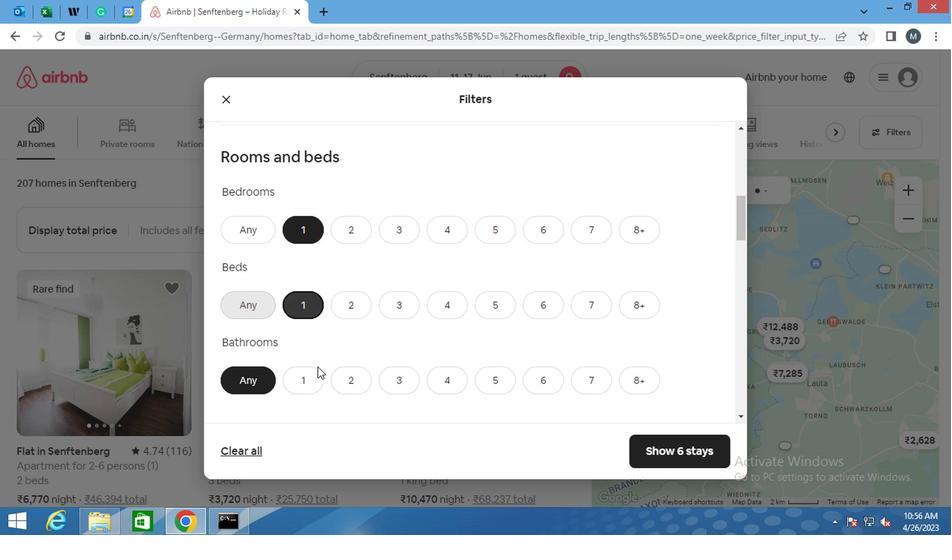
Action: Mouse pressed left at (308, 382)
Screenshot: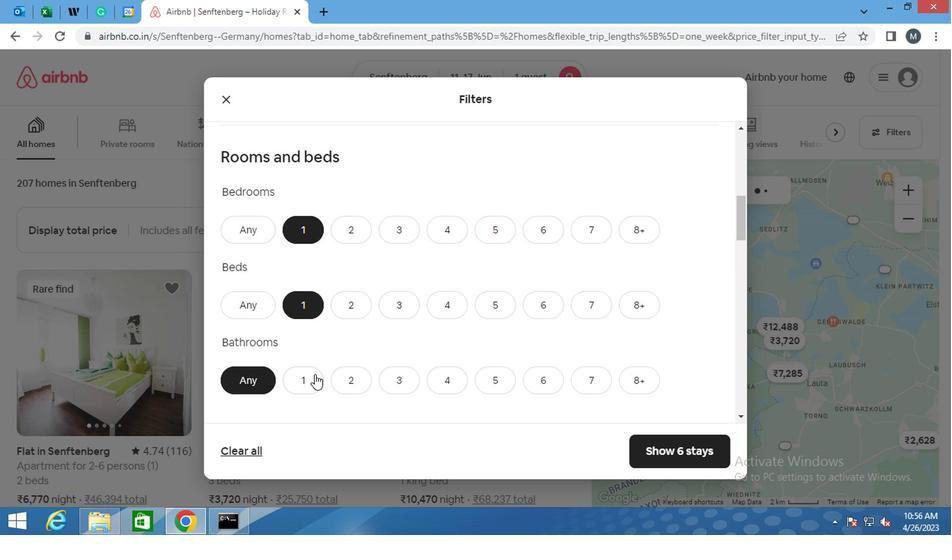
Action: Mouse moved to (439, 301)
Screenshot: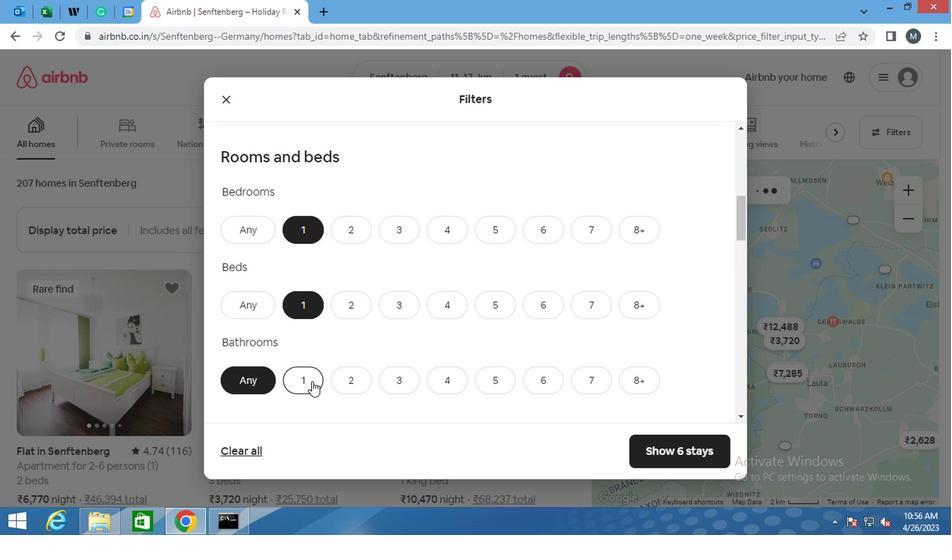 
Action: Mouse scrolled (439, 301) with delta (0, 0)
Screenshot: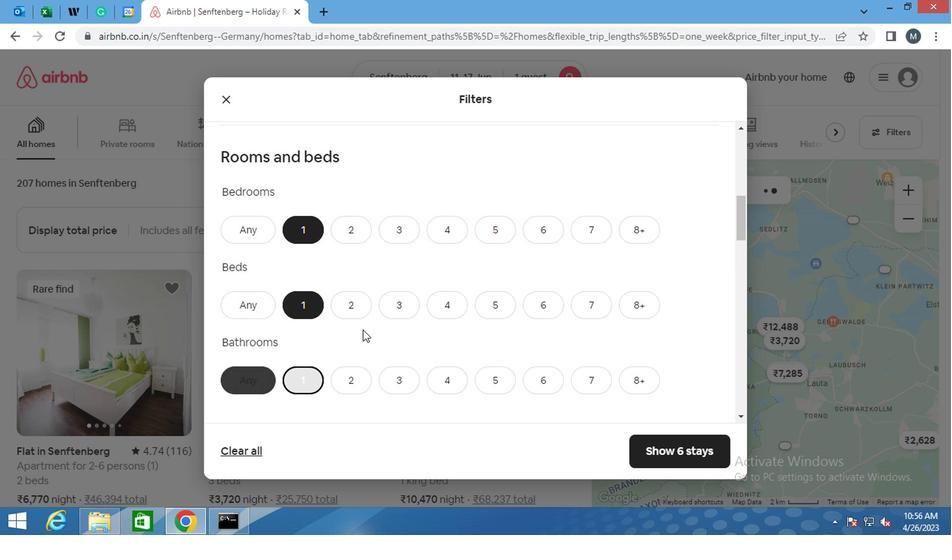 
Action: Mouse moved to (440, 301)
Screenshot: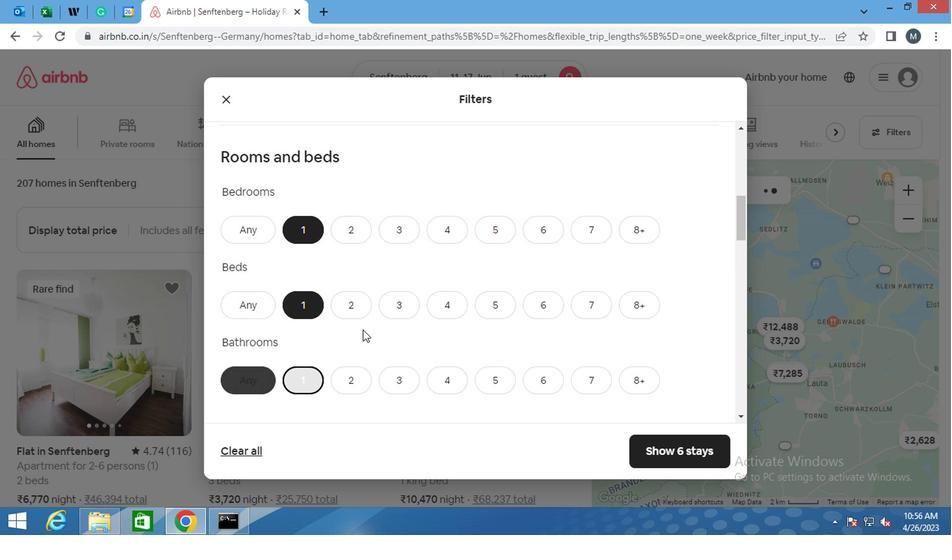
Action: Mouse scrolled (440, 301) with delta (0, 0)
Screenshot: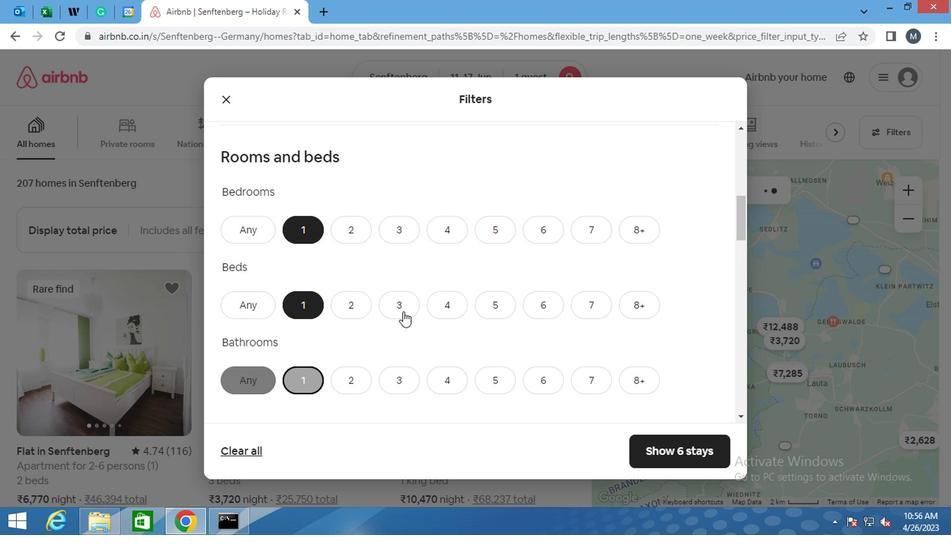 
Action: Mouse scrolled (440, 301) with delta (0, 0)
Screenshot: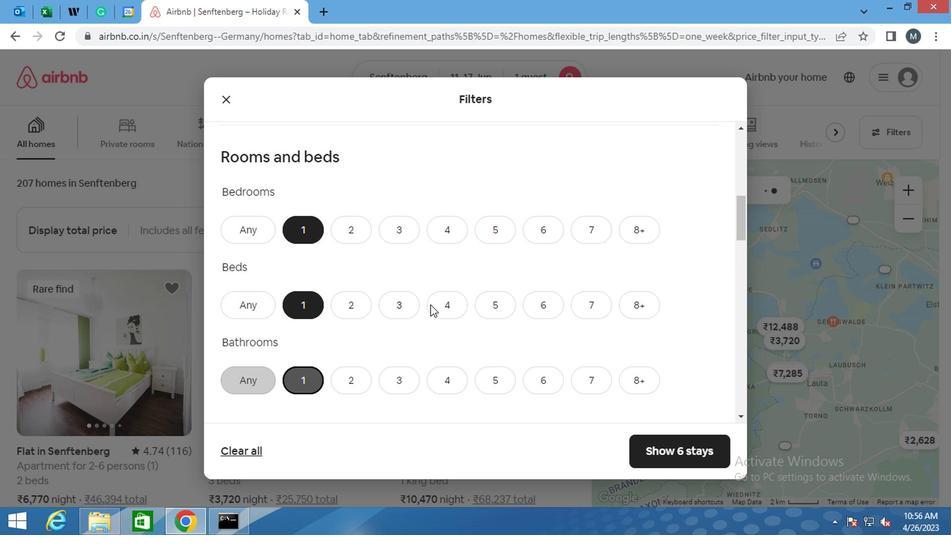 
Action: Mouse moved to (296, 285)
Screenshot: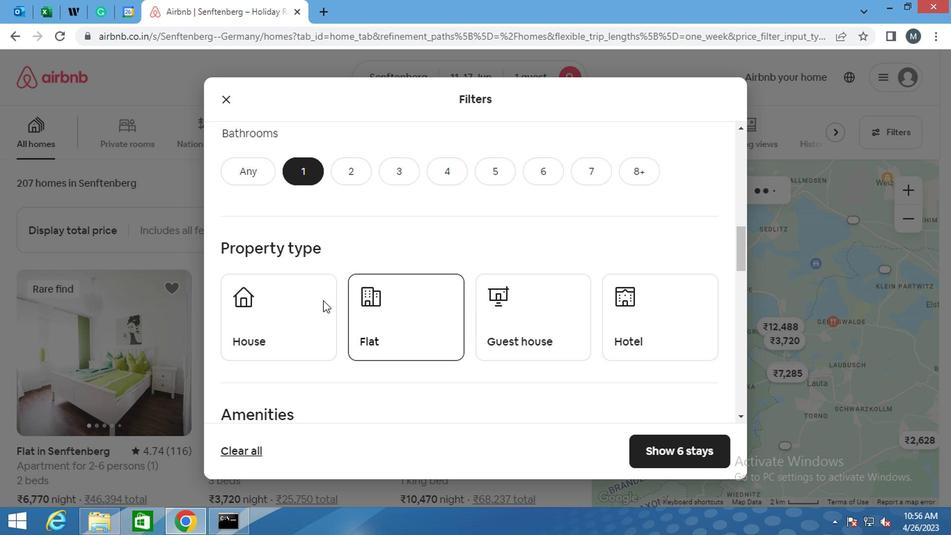 
Action: Mouse pressed left at (296, 285)
Screenshot: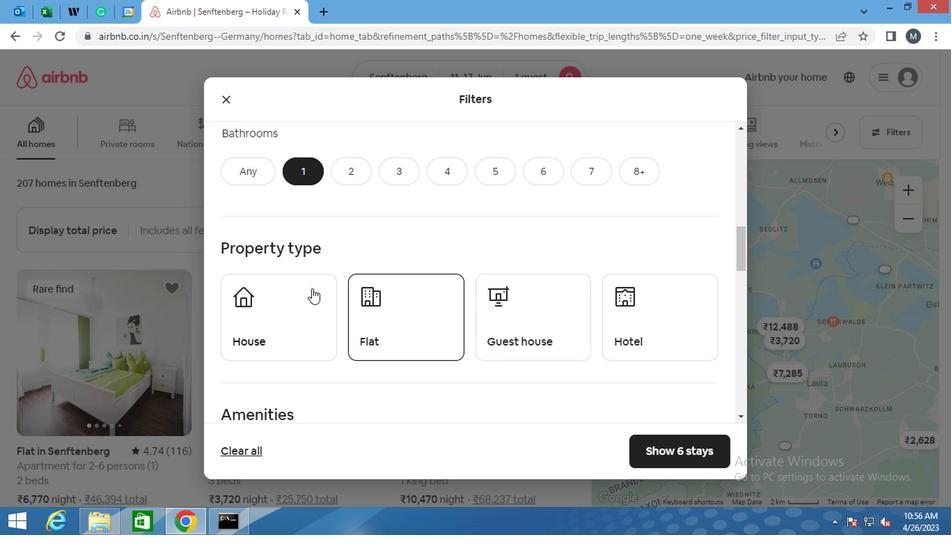 
Action: Mouse moved to (412, 319)
Screenshot: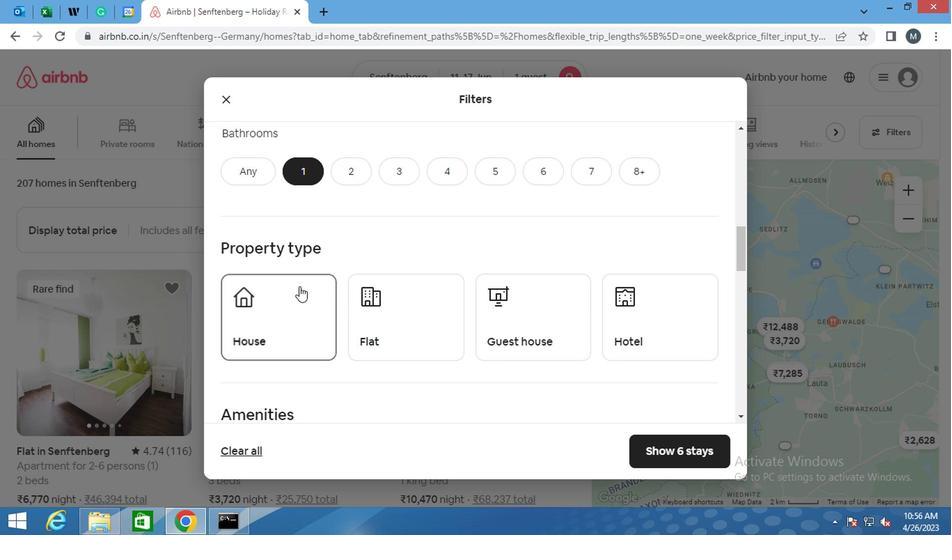 
Action: Mouse pressed left at (412, 319)
Screenshot: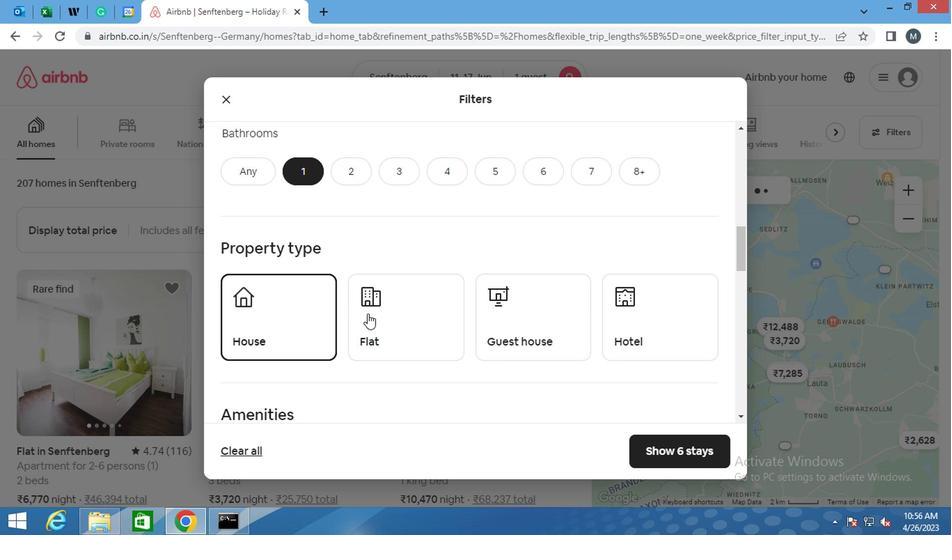 
Action: Mouse moved to (515, 319)
Screenshot: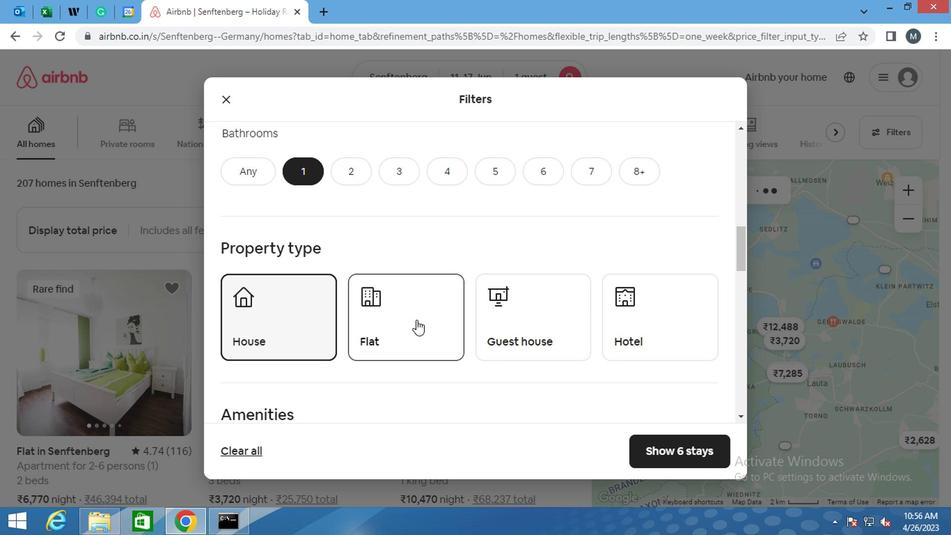 
Action: Mouse pressed left at (515, 319)
Screenshot: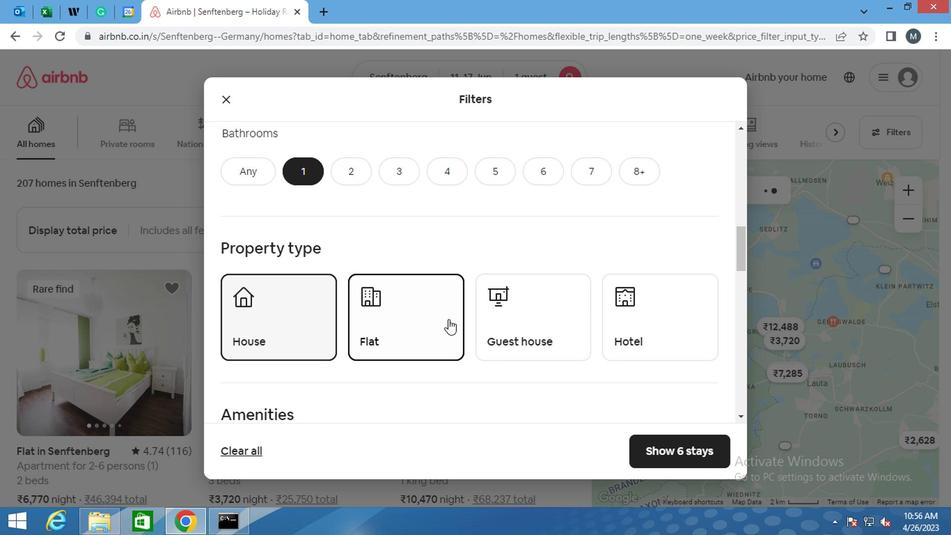 
Action: Mouse moved to (627, 319)
Screenshot: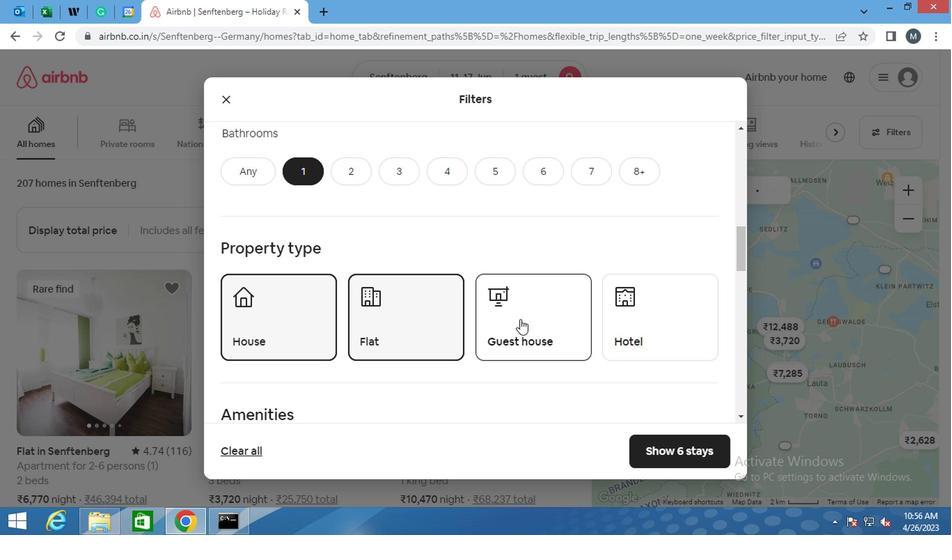 
Action: Mouse pressed left at (627, 319)
Screenshot: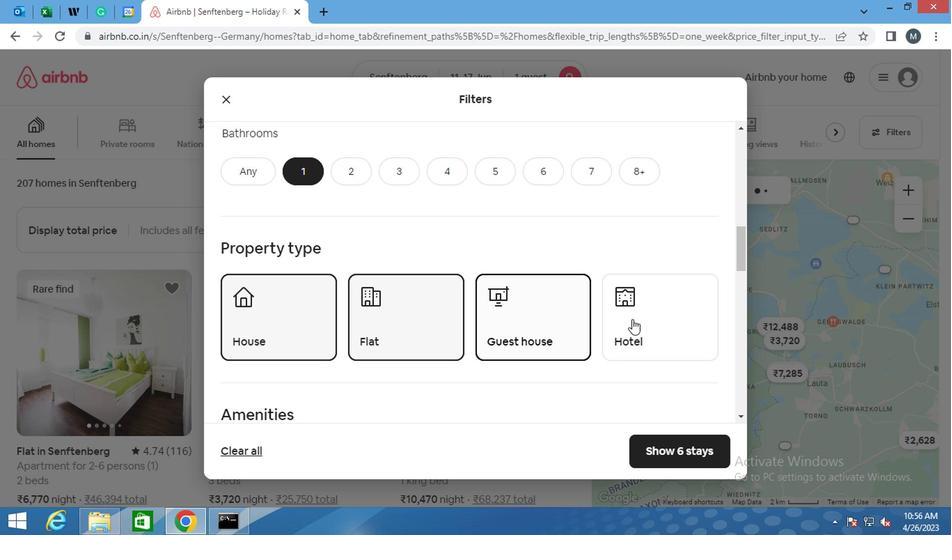 
Action: Mouse moved to (580, 298)
Screenshot: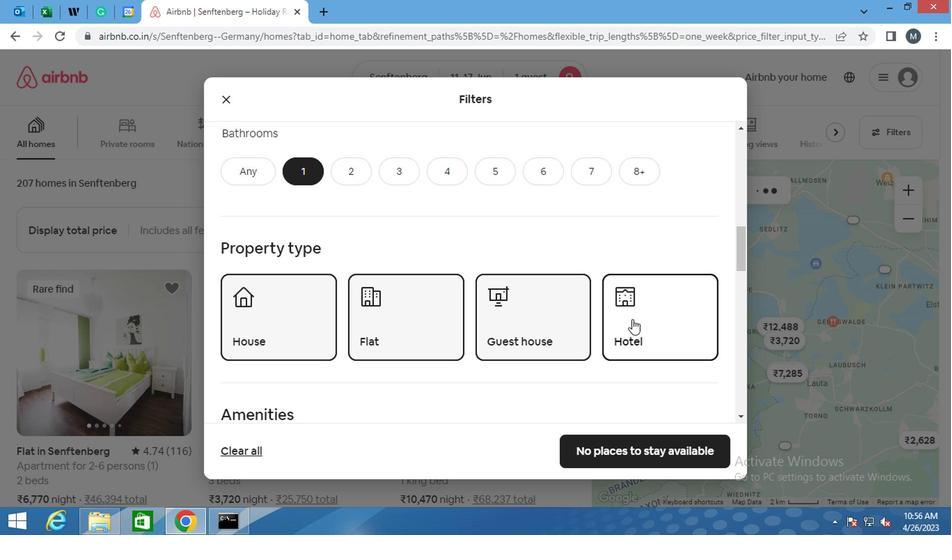 
Action: Mouse scrolled (580, 297) with delta (0, 0)
Screenshot: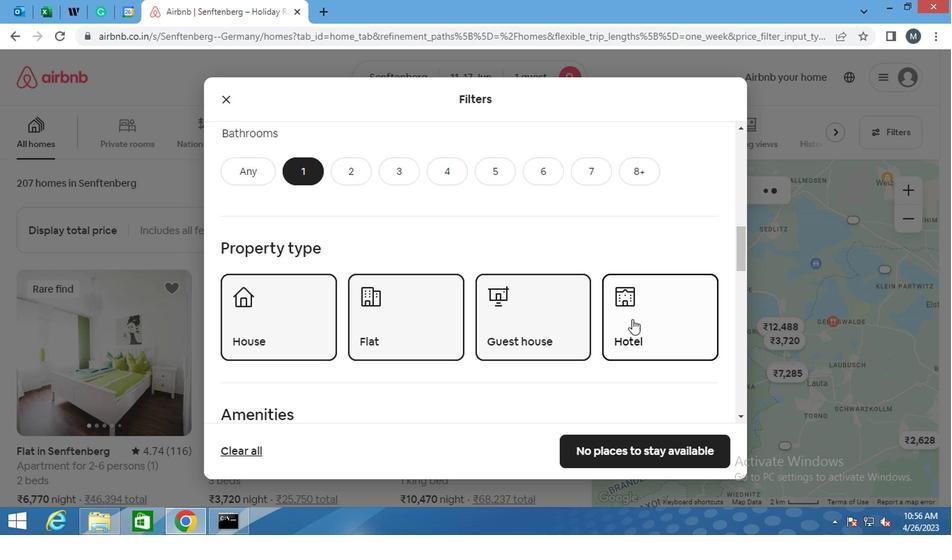
Action: Mouse scrolled (580, 297) with delta (0, 0)
Screenshot: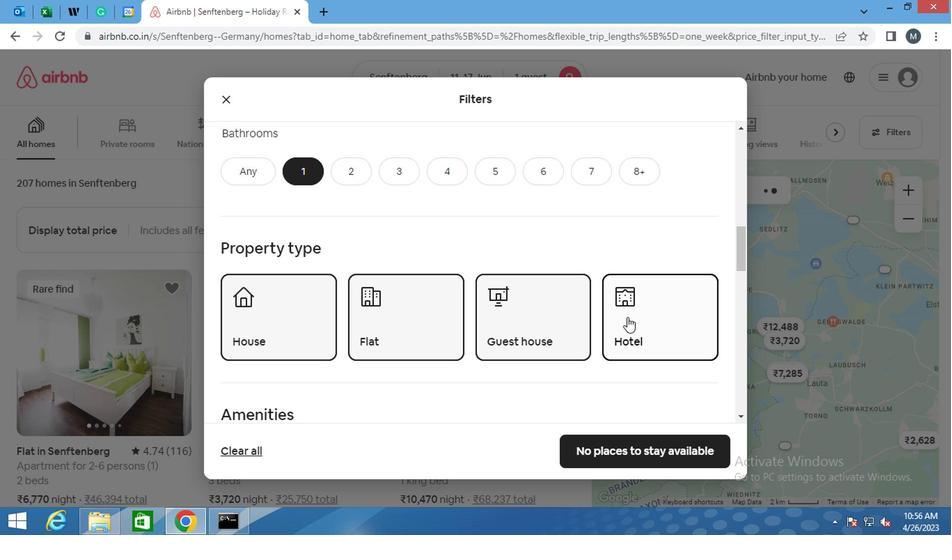 
Action: Mouse scrolled (580, 297) with delta (0, 0)
Screenshot: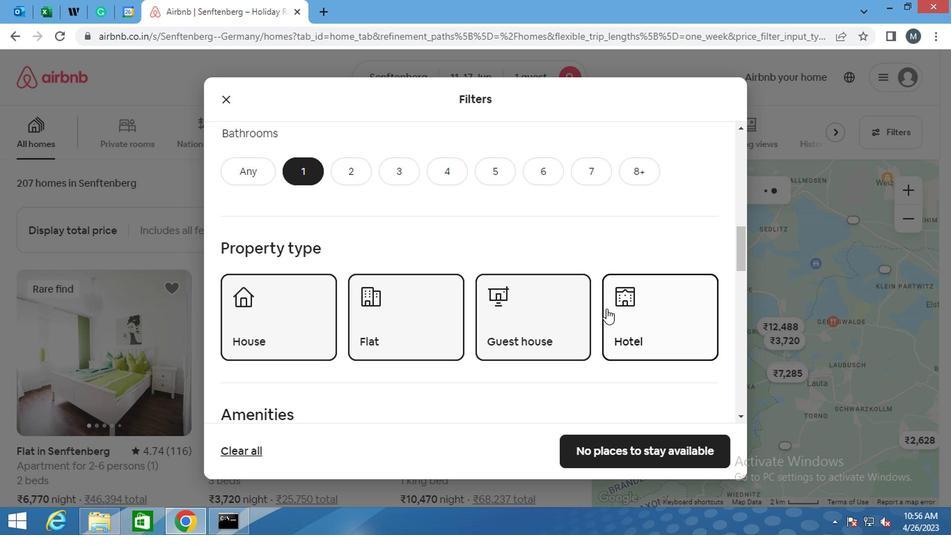 
Action: Mouse scrolled (580, 297) with delta (0, 0)
Screenshot: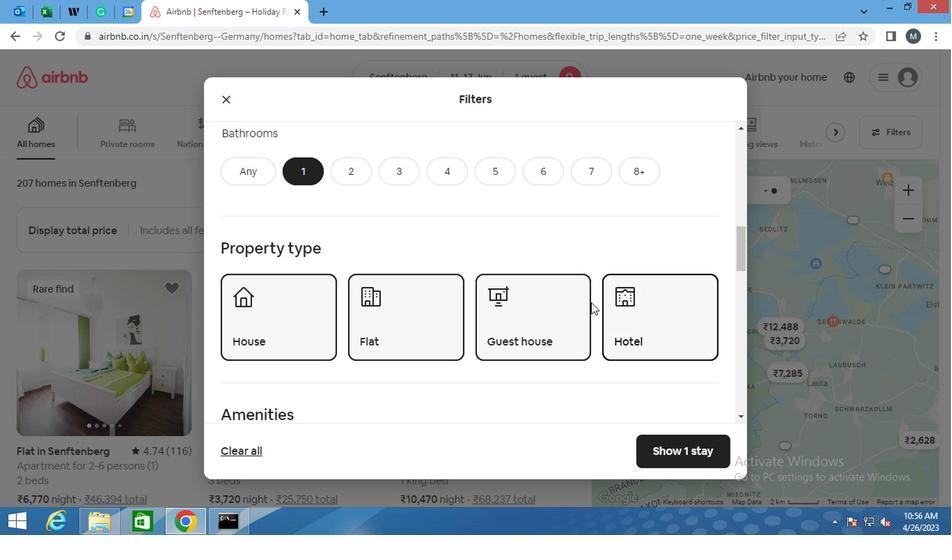 
Action: Mouse moved to (624, 312)
Screenshot: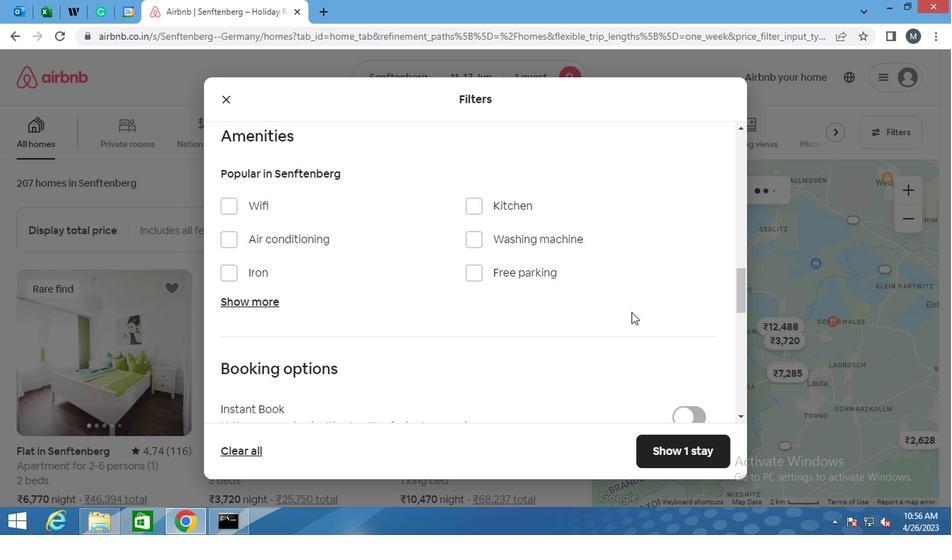 
Action: Mouse scrolled (624, 311) with delta (0, 0)
Screenshot: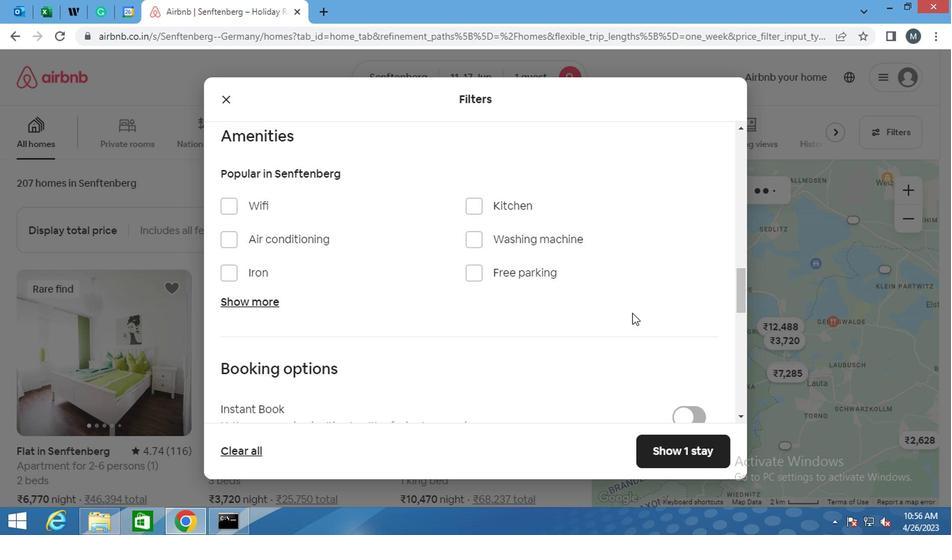
Action: Mouse moved to (624, 312)
Screenshot: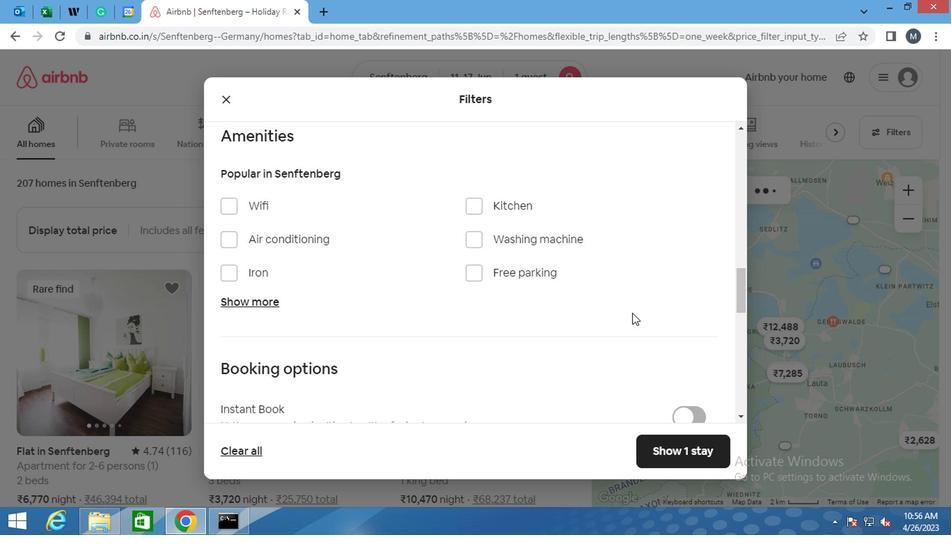 
Action: Mouse scrolled (624, 311) with delta (0, 0)
Screenshot: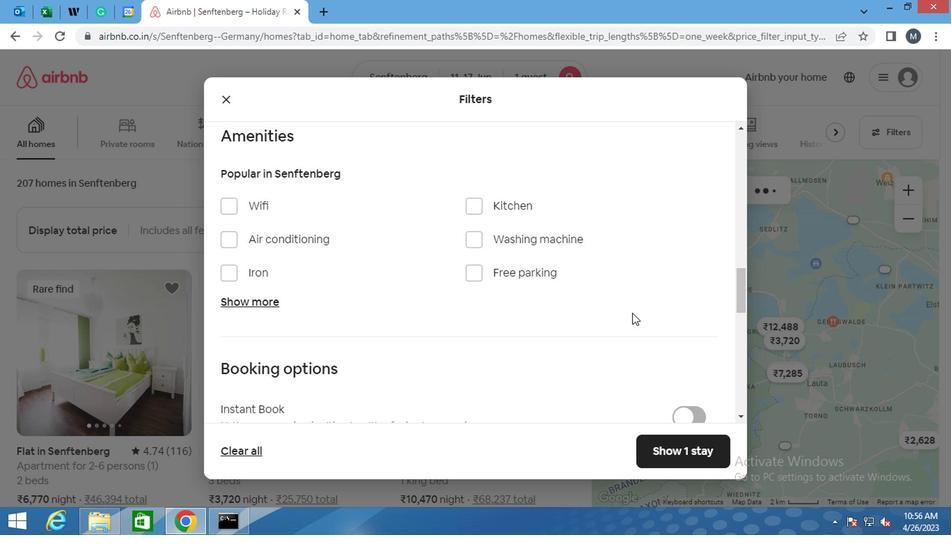 
Action: Mouse scrolled (624, 311) with delta (0, 0)
Screenshot: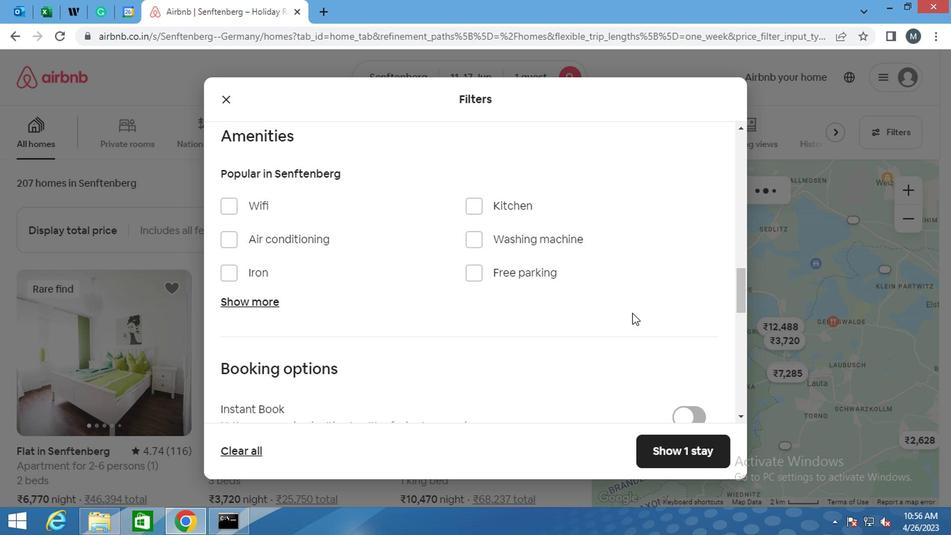 
Action: Mouse moved to (681, 246)
Screenshot: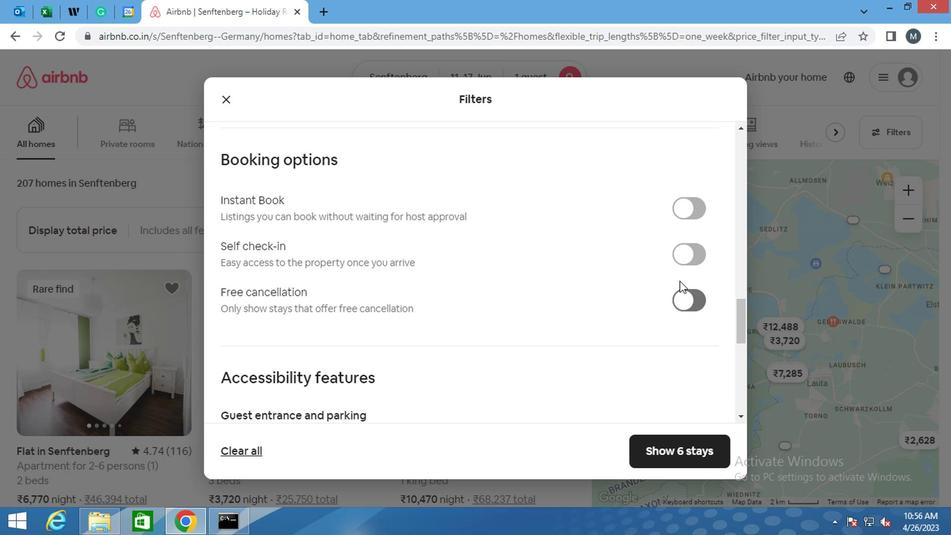 
Action: Mouse pressed left at (681, 246)
Screenshot: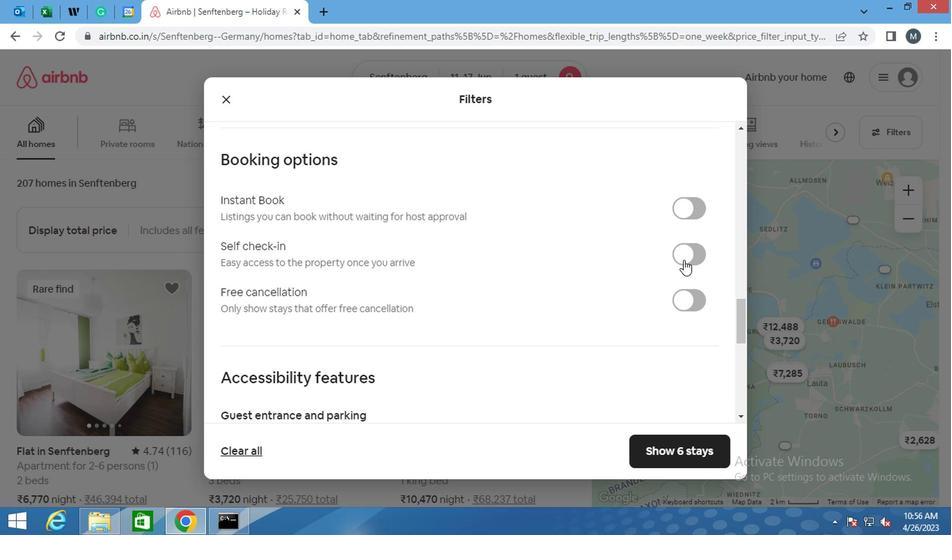 
Action: Mouse moved to (612, 280)
Screenshot: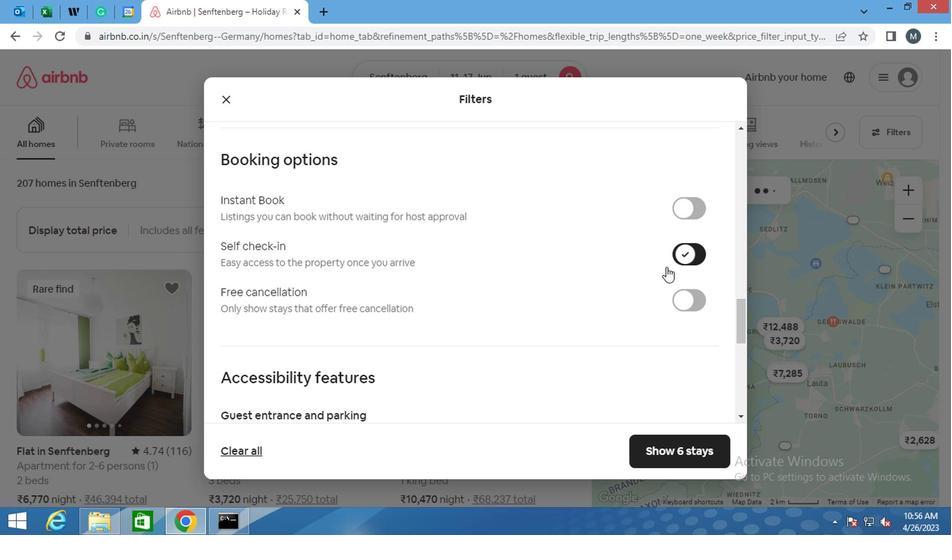 
Action: Mouse scrolled (612, 279) with delta (0, 0)
Screenshot: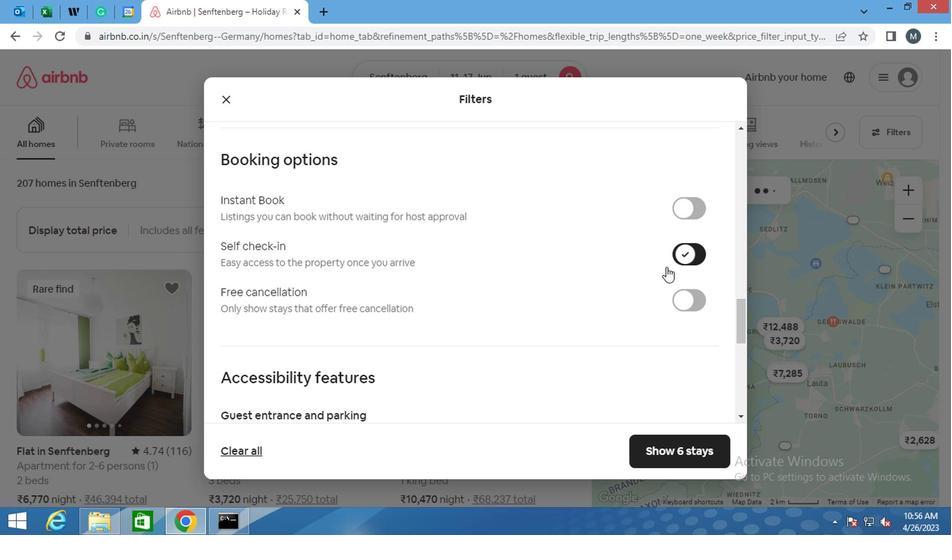 
Action: Mouse moved to (611, 280)
Screenshot: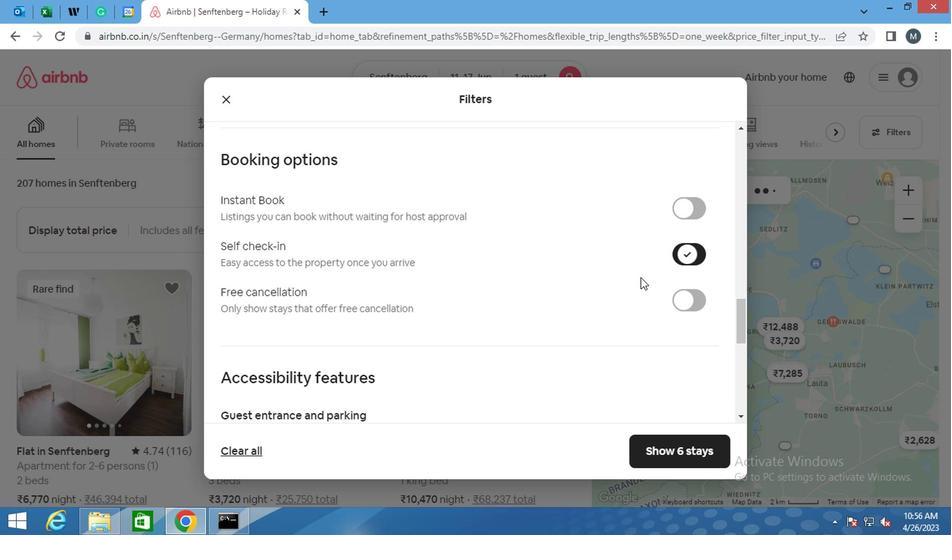 
Action: Mouse scrolled (611, 279) with delta (0, 0)
Screenshot: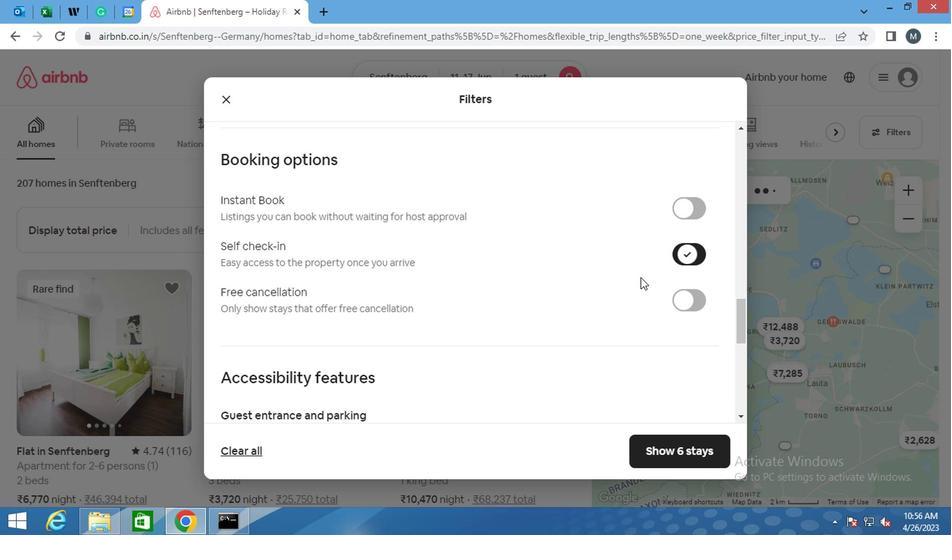 
Action: Mouse moved to (611, 280)
Screenshot: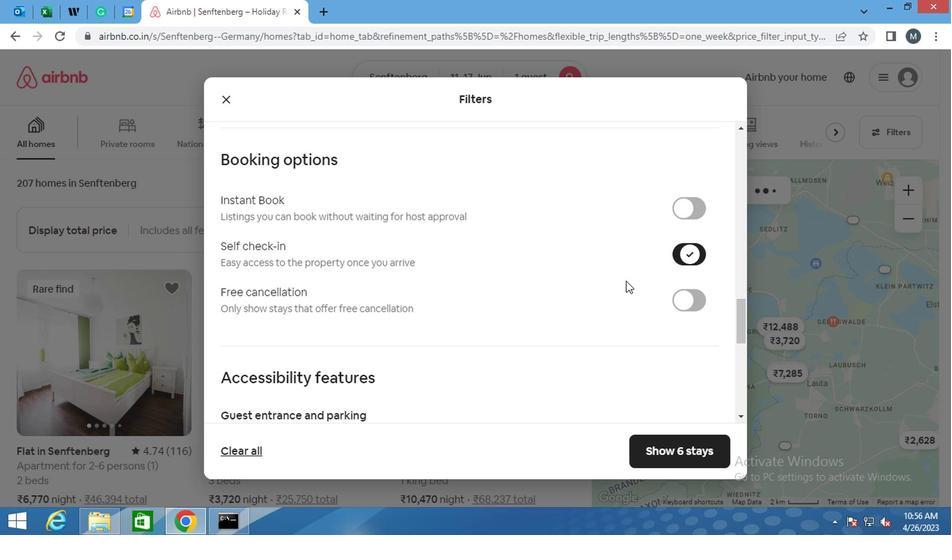 
Action: Mouse scrolled (611, 279) with delta (0, 0)
Screenshot: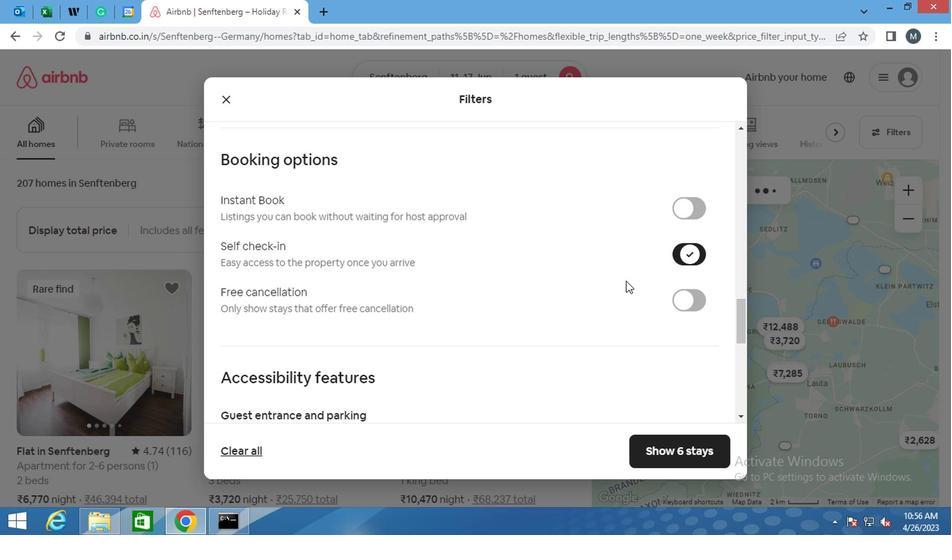 
Action: Mouse moved to (608, 281)
Screenshot: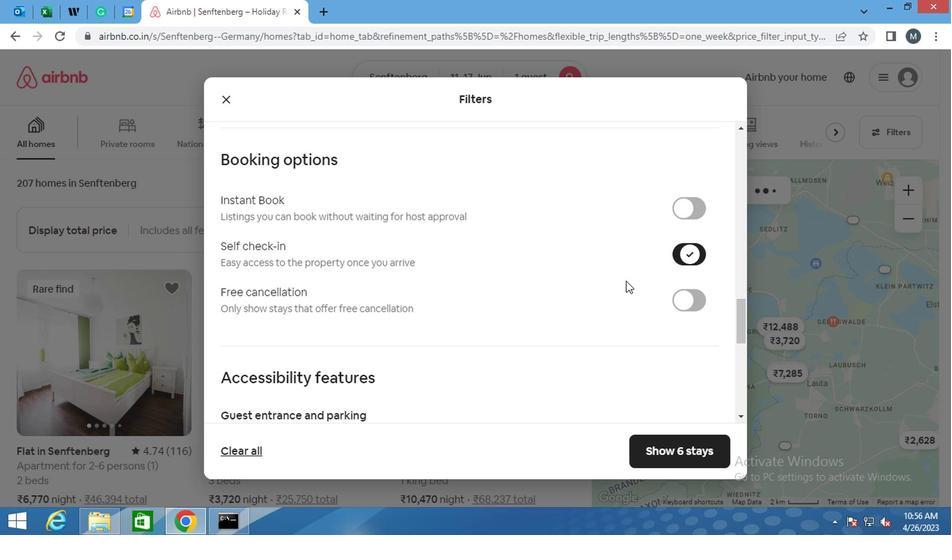 
Action: Mouse scrolled (608, 280) with delta (0, 0)
Screenshot: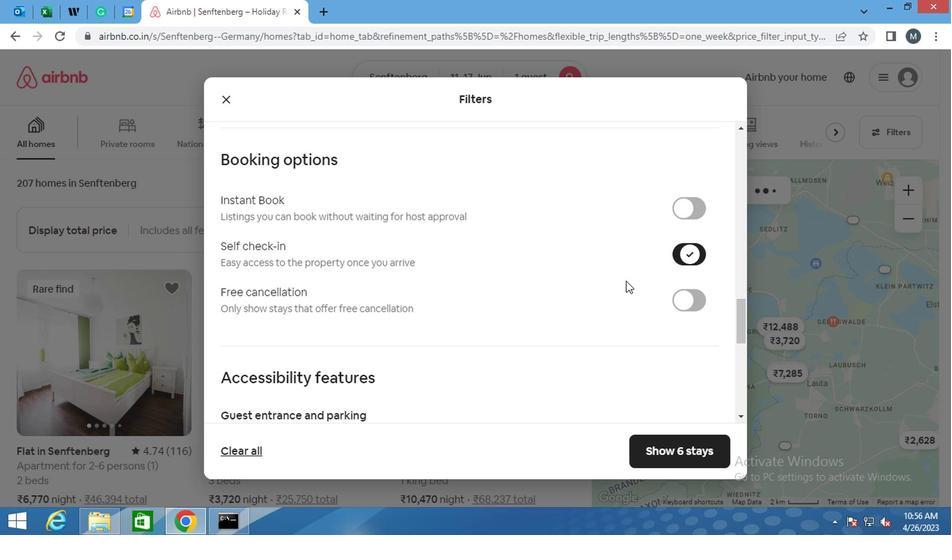 
Action: Mouse moved to (594, 289)
Screenshot: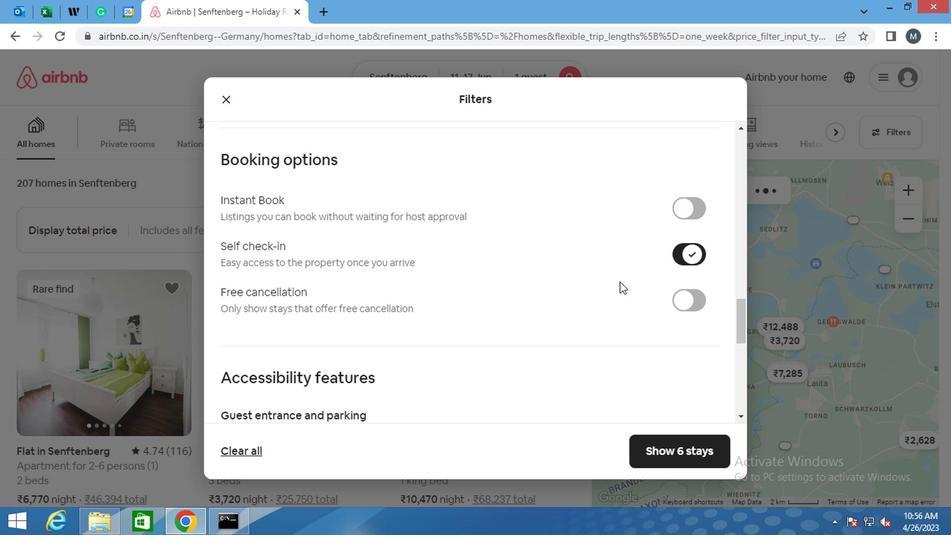 
Action: Mouse scrolled (594, 288) with delta (0, 0)
Screenshot: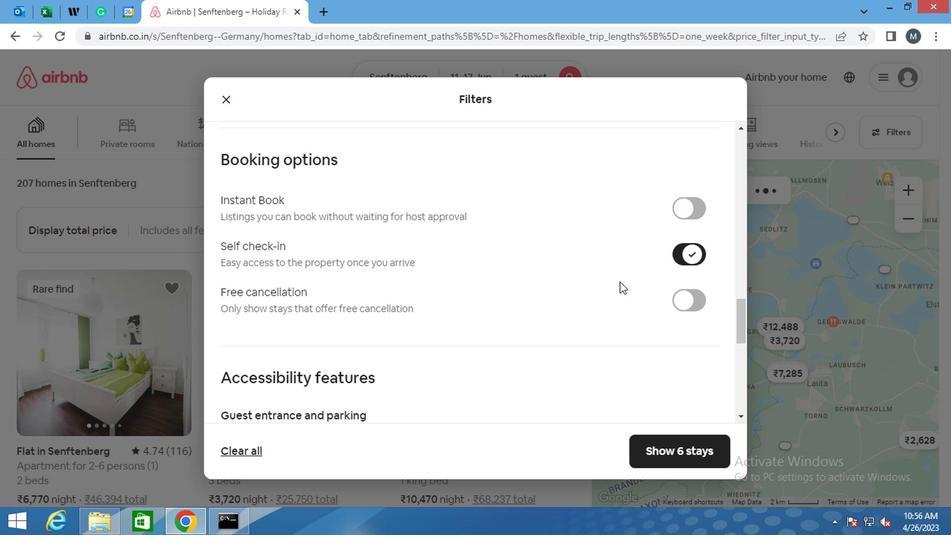 
Action: Mouse moved to (280, 362)
Screenshot: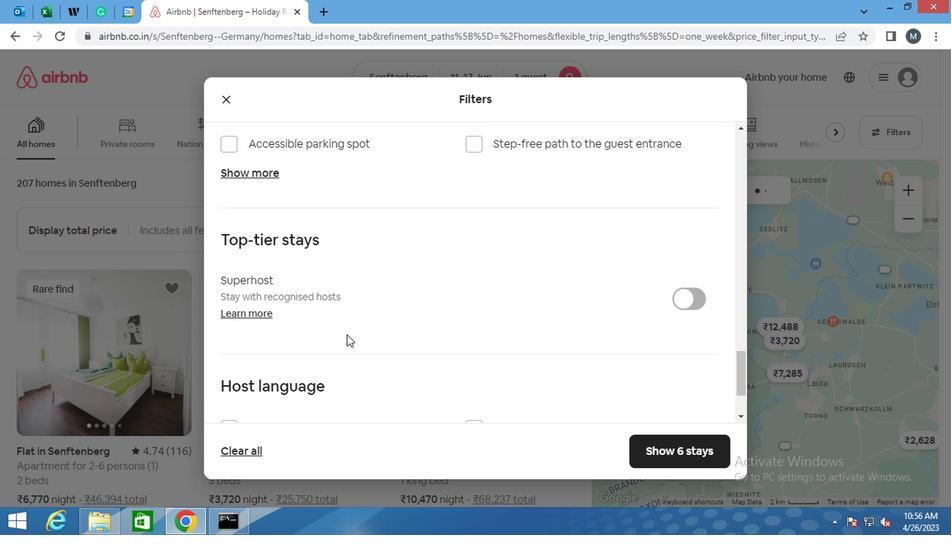
Action: Mouse scrolled (280, 362) with delta (0, 0)
Screenshot: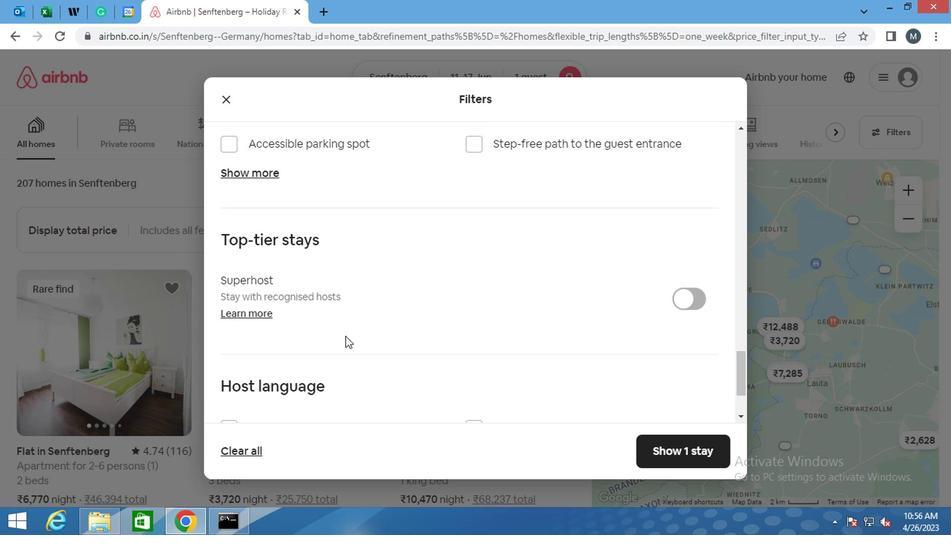 
Action: Mouse scrolled (280, 362) with delta (0, 0)
Screenshot: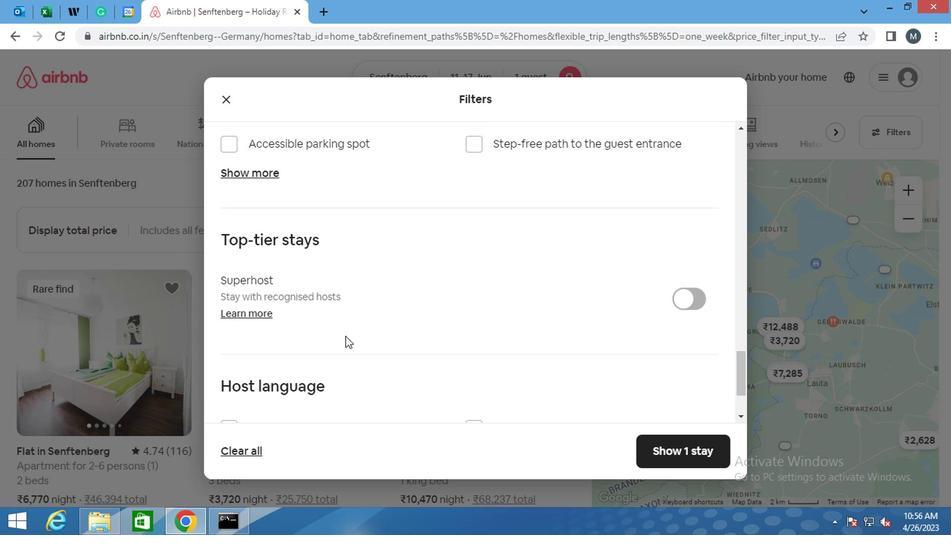 
Action: Mouse scrolled (280, 362) with delta (0, 0)
Screenshot: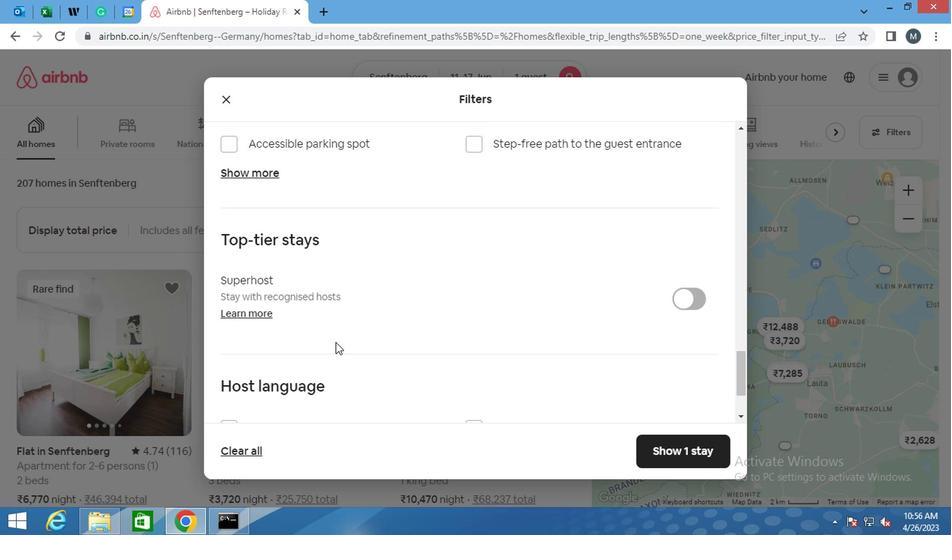 
Action: Mouse moved to (274, 326)
Screenshot: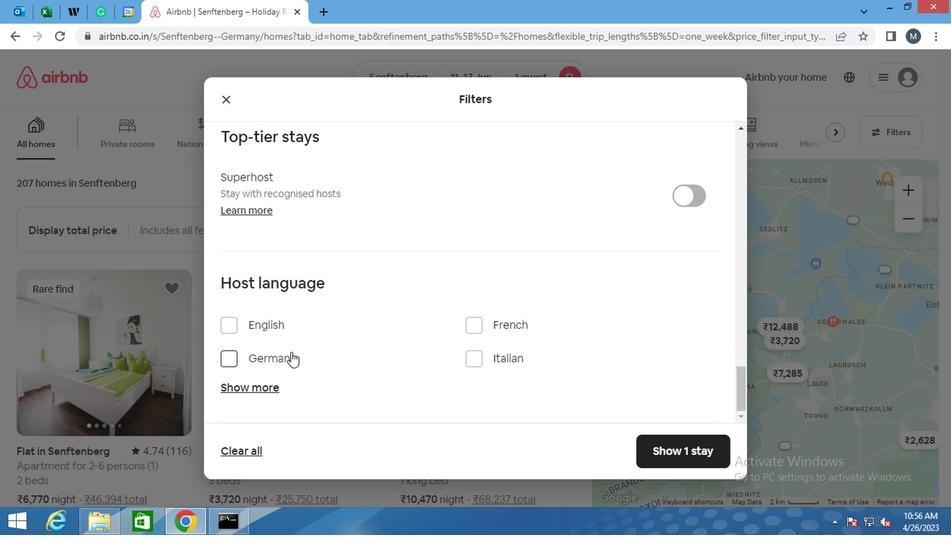 
Action: Mouse pressed left at (274, 326)
Screenshot: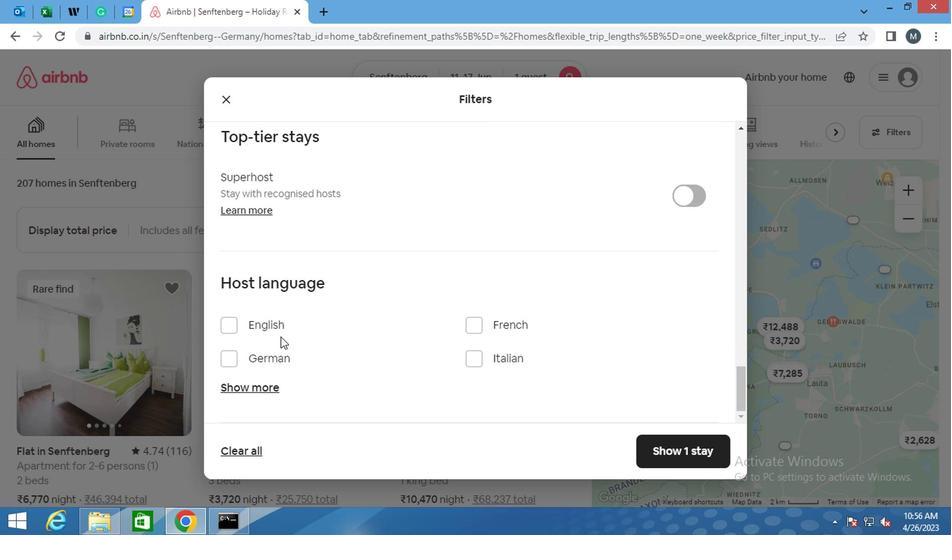 
Action: Mouse moved to (657, 443)
Screenshot: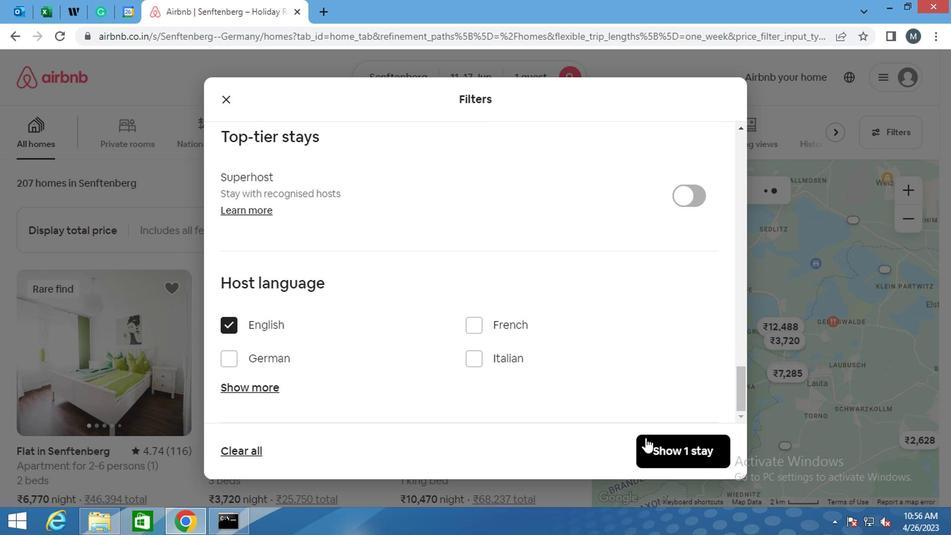 
Action: Mouse pressed left at (657, 443)
Screenshot: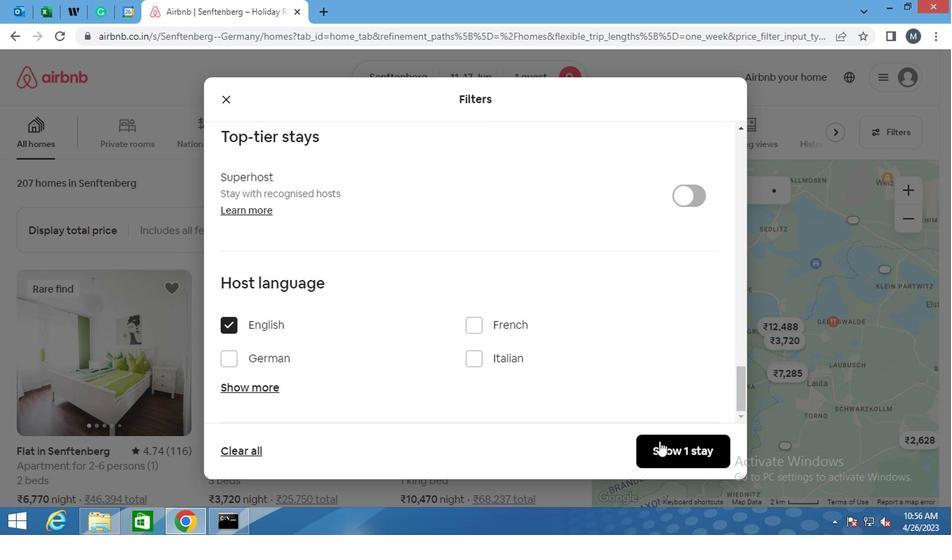 
Action: Mouse moved to (658, 443)
Screenshot: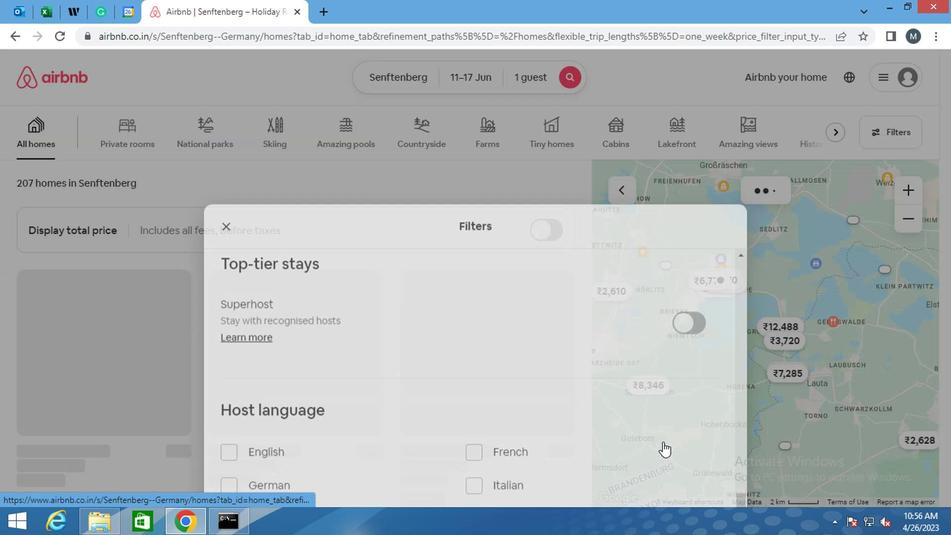 
